 Task: Create a due date automation trigger when advanced on, on the tuesday before a card is due add fields without custom field "Resume" set to a number lower than 1 and greater than 10 at 11:00 AM.
Action: Mouse moved to (1025, 322)
Screenshot: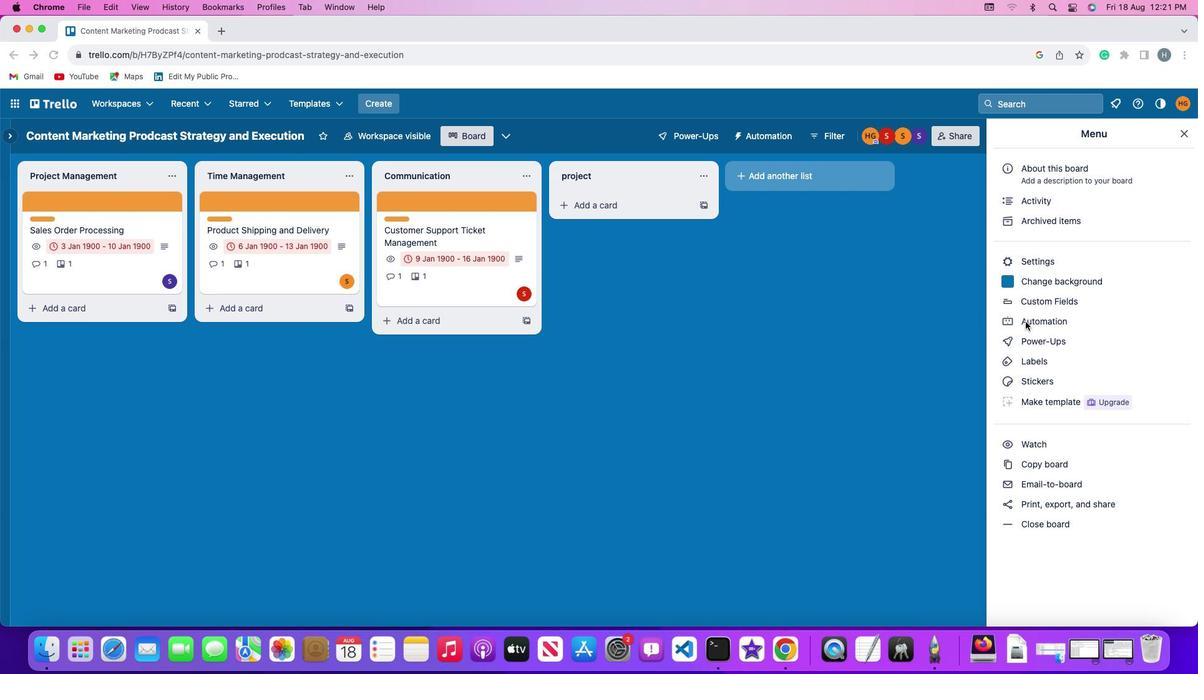 
Action: Mouse pressed left at (1025, 322)
Screenshot: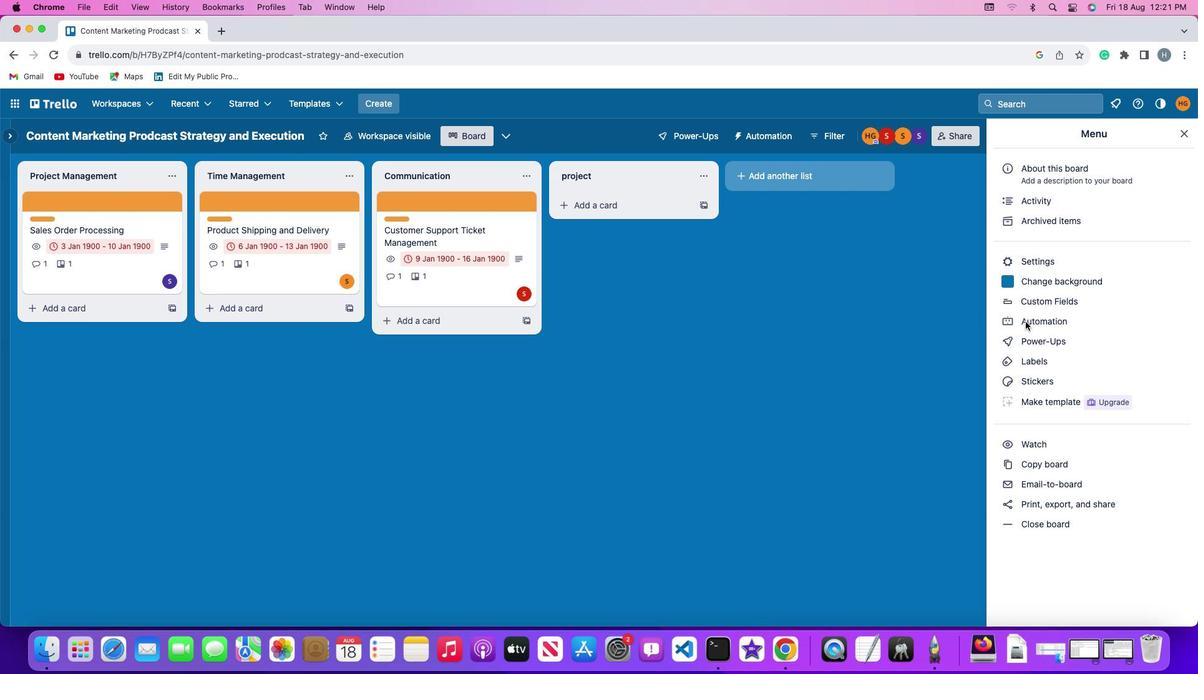 
Action: Mouse pressed left at (1025, 322)
Screenshot: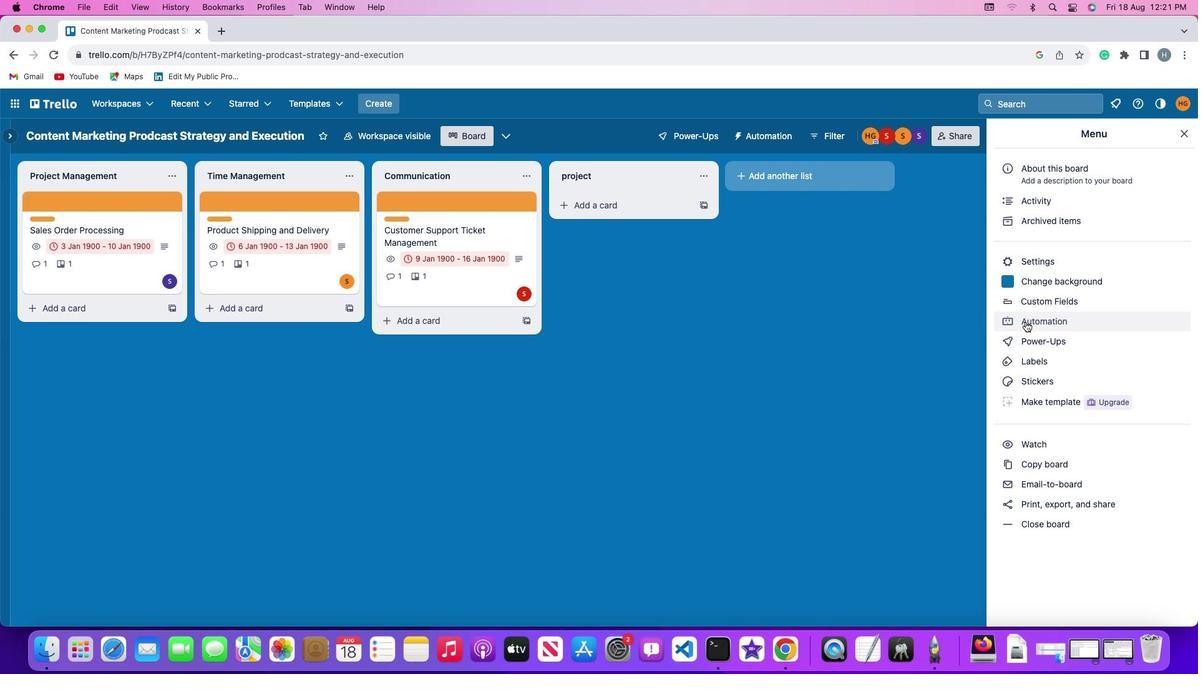 
Action: Mouse moved to (60, 292)
Screenshot: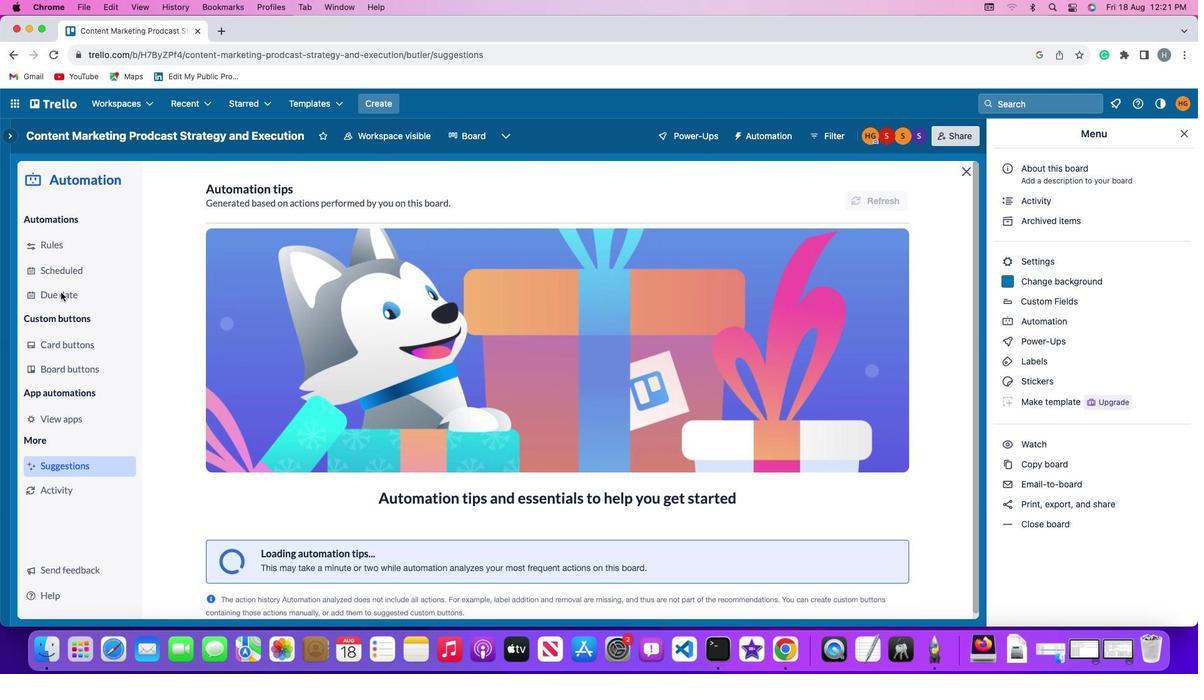 
Action: Mouse pressed left at (60, 292)
Screenshot: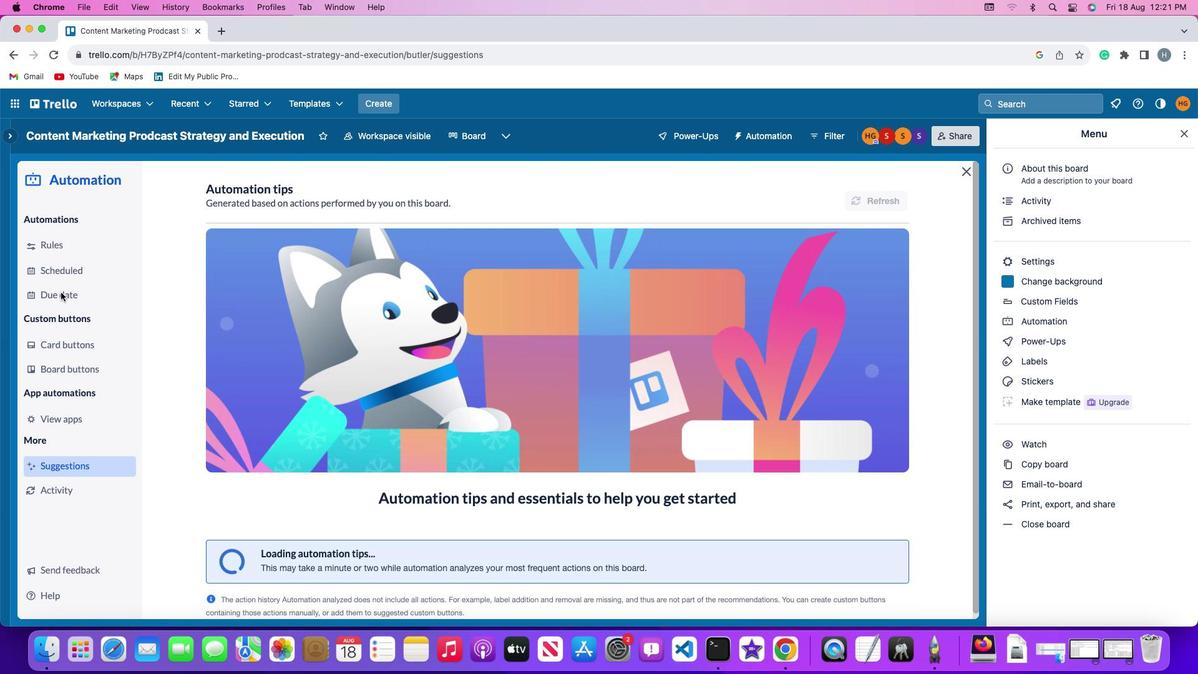 
Action: Mouse moved to (830, 189)
Screenshot: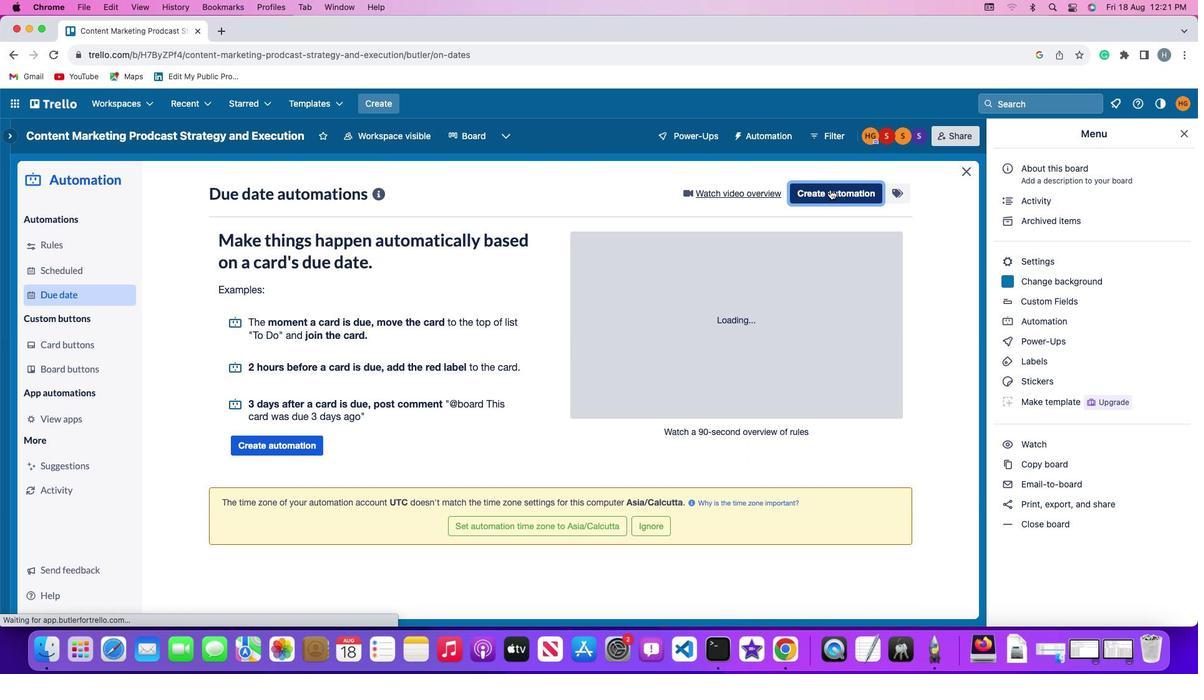 
Action: Mouse pressed left at (830, 189)
Screenshot: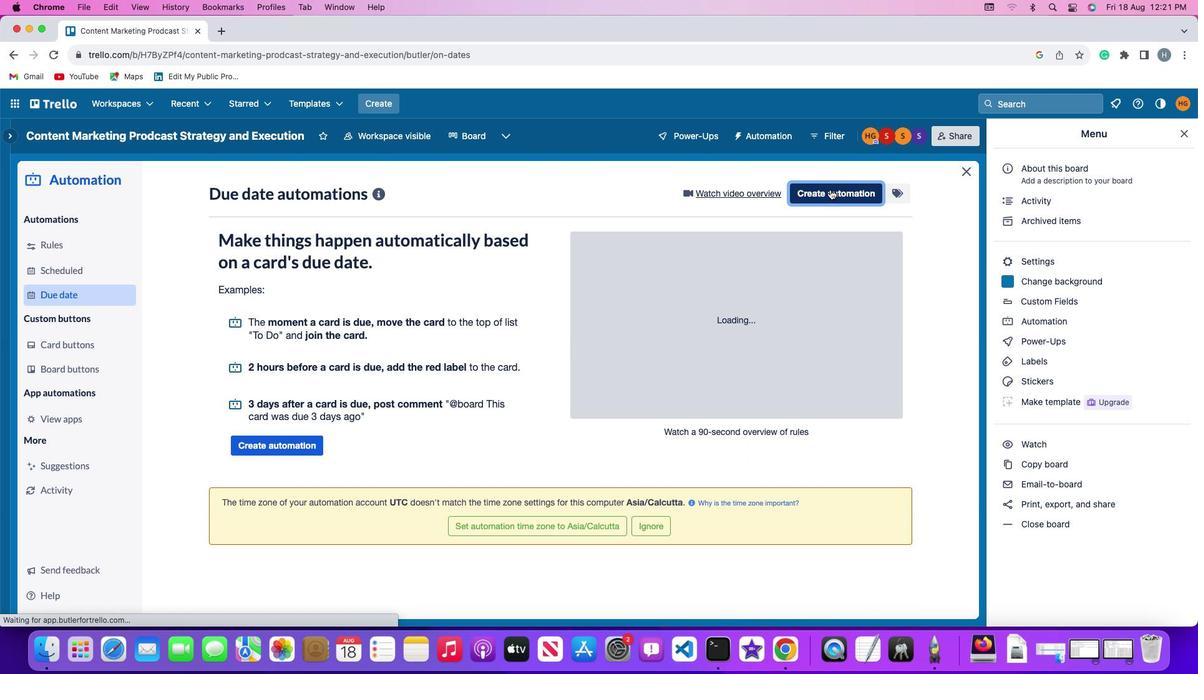 
Action: Mouse moved to (253, 311)
Screenshot: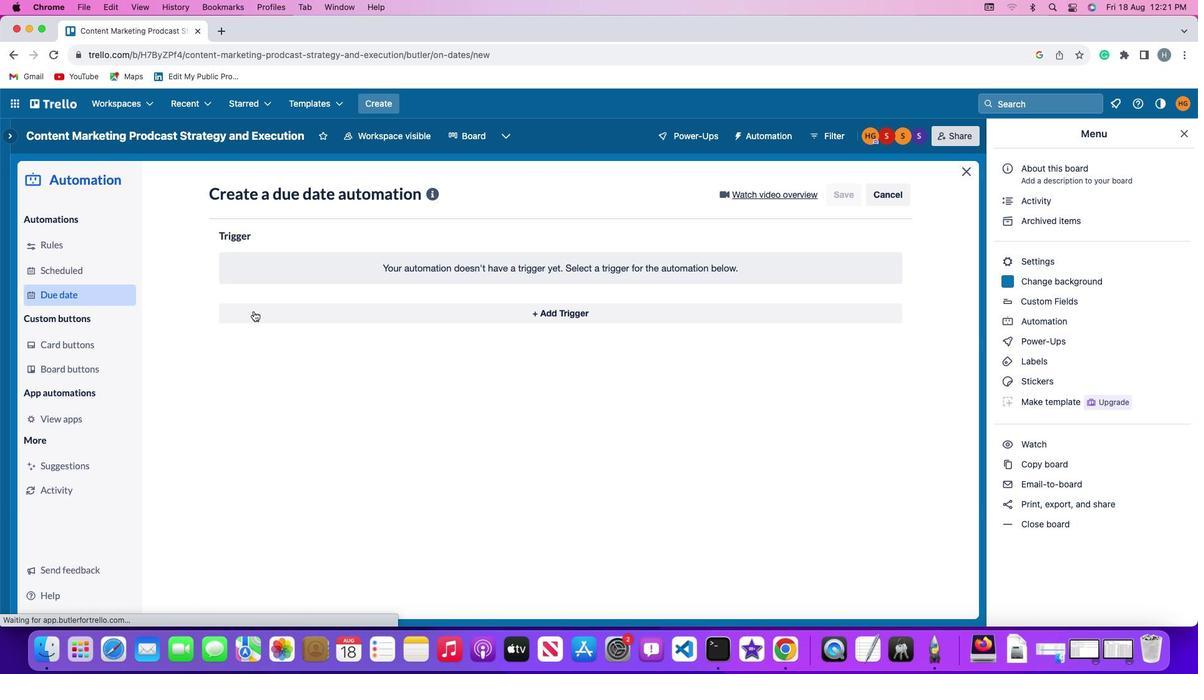 
Action: Mouse pressed left at (253, 311)
Screenshot: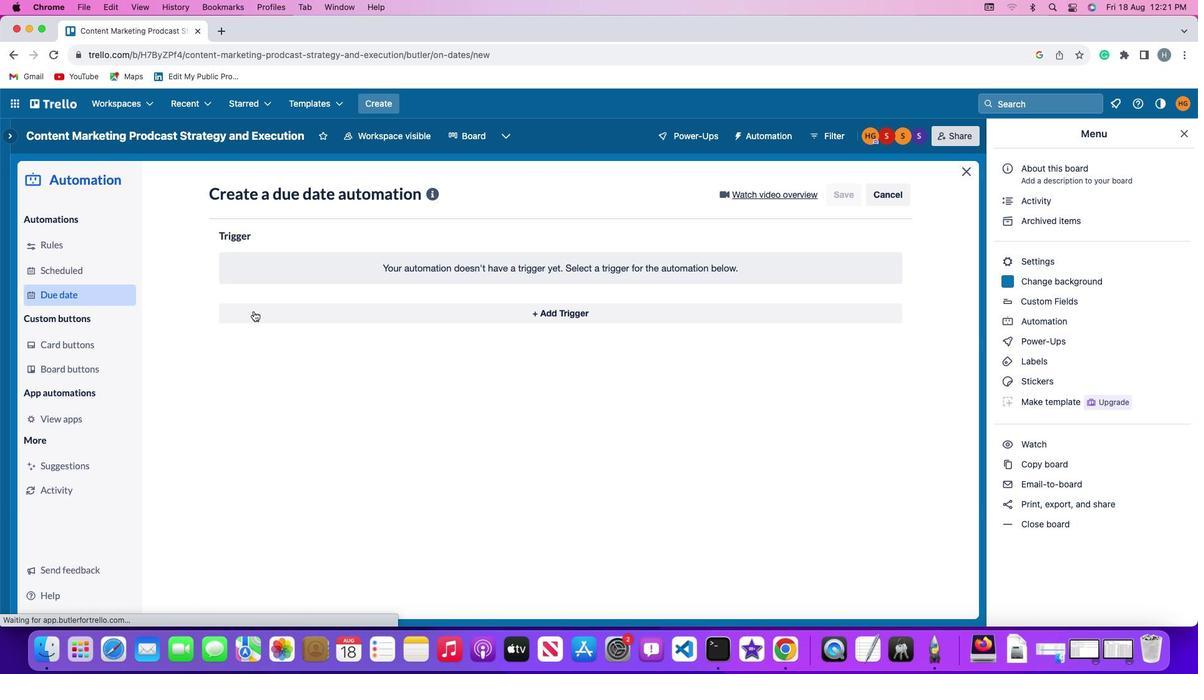 
Action: Mouse moved to (267, 539)
Screenshot: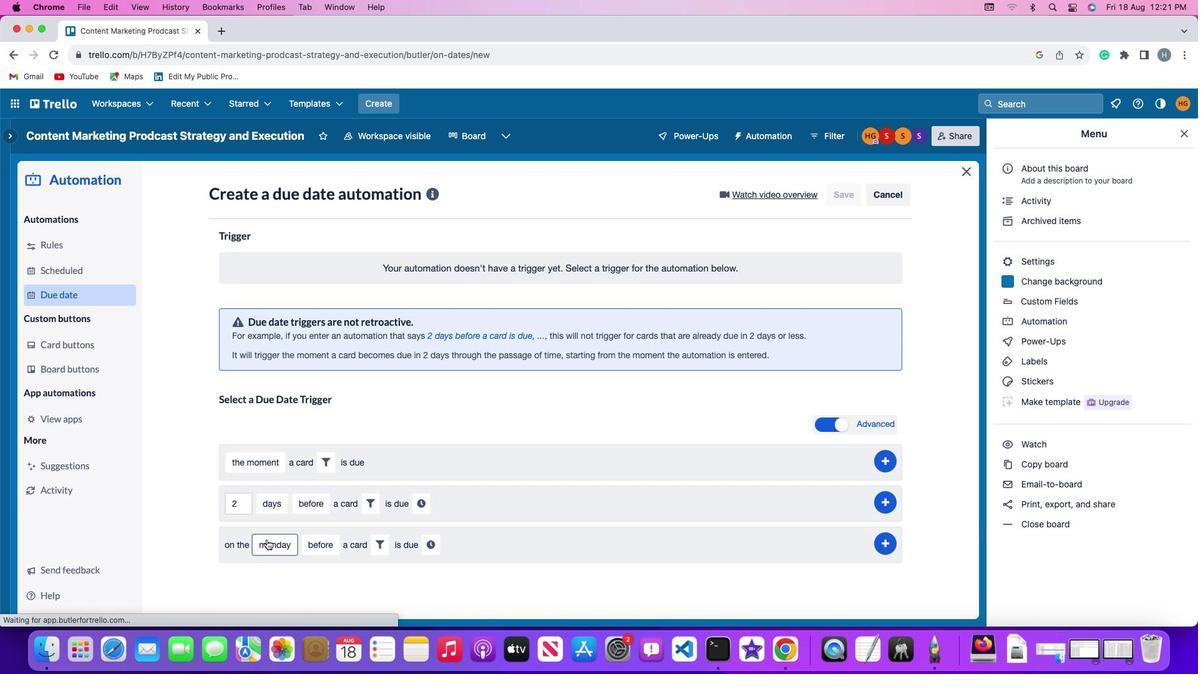 
Action: Mouse pressed left at (267, 539)
Screenshot: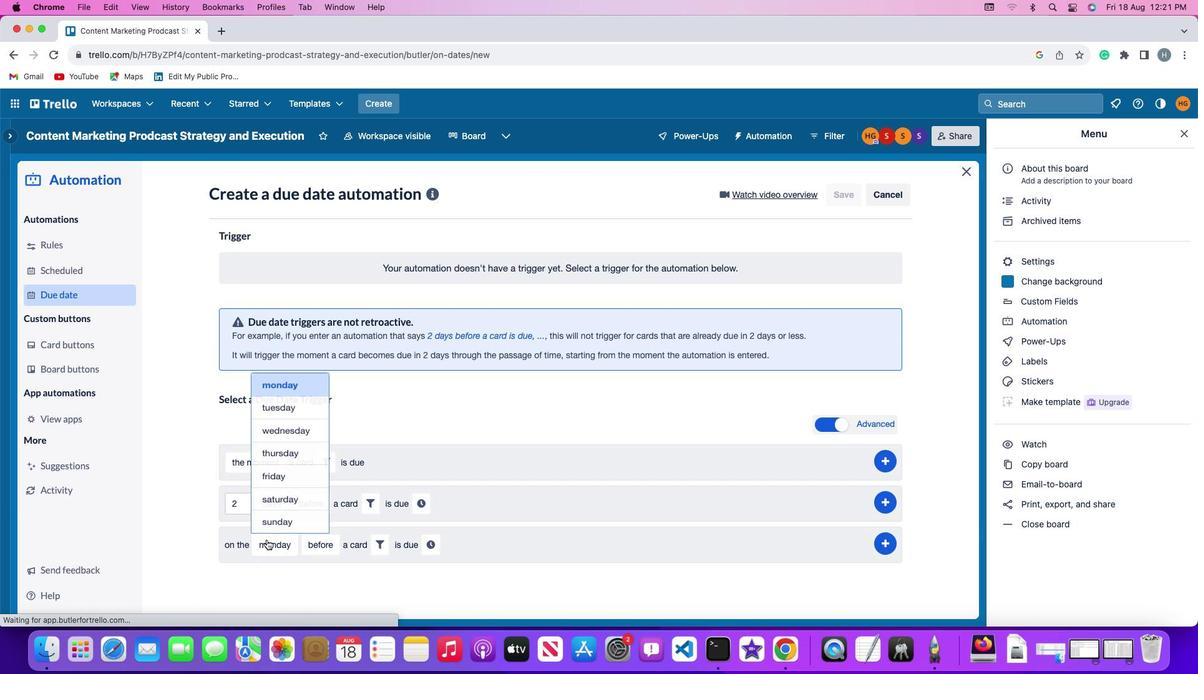 
Action: Mouse moved to (287, 388)
Screenshot: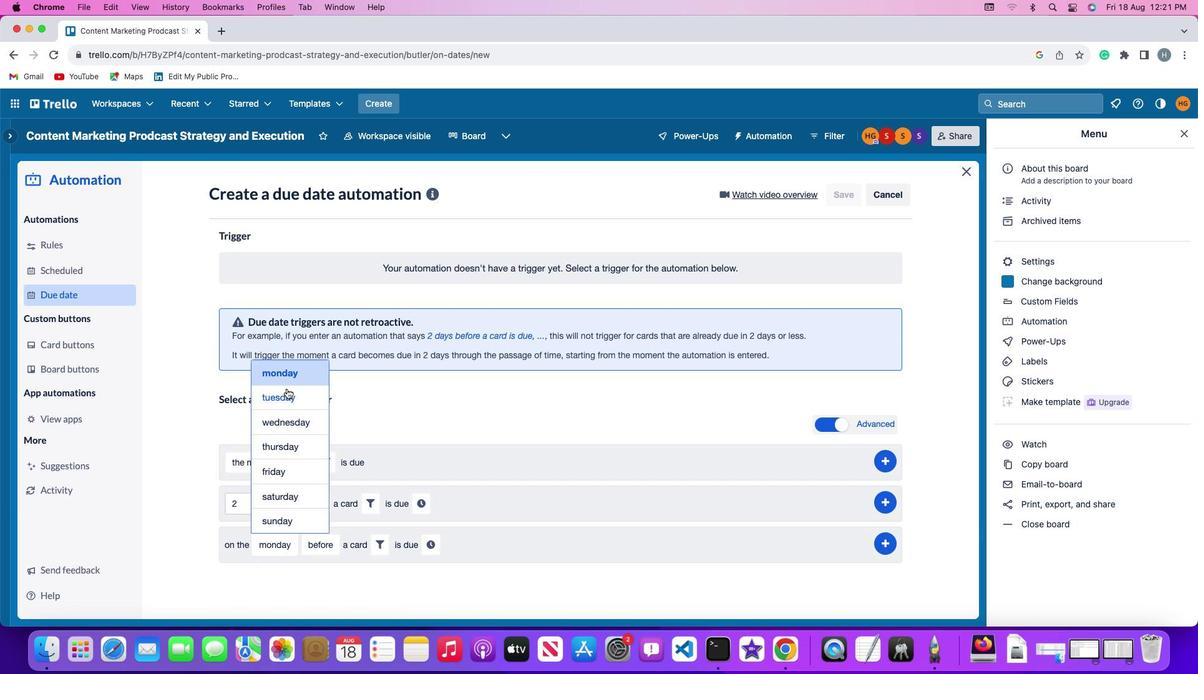 
Action: Mouse pressed left at (287, 388)
Screenshot: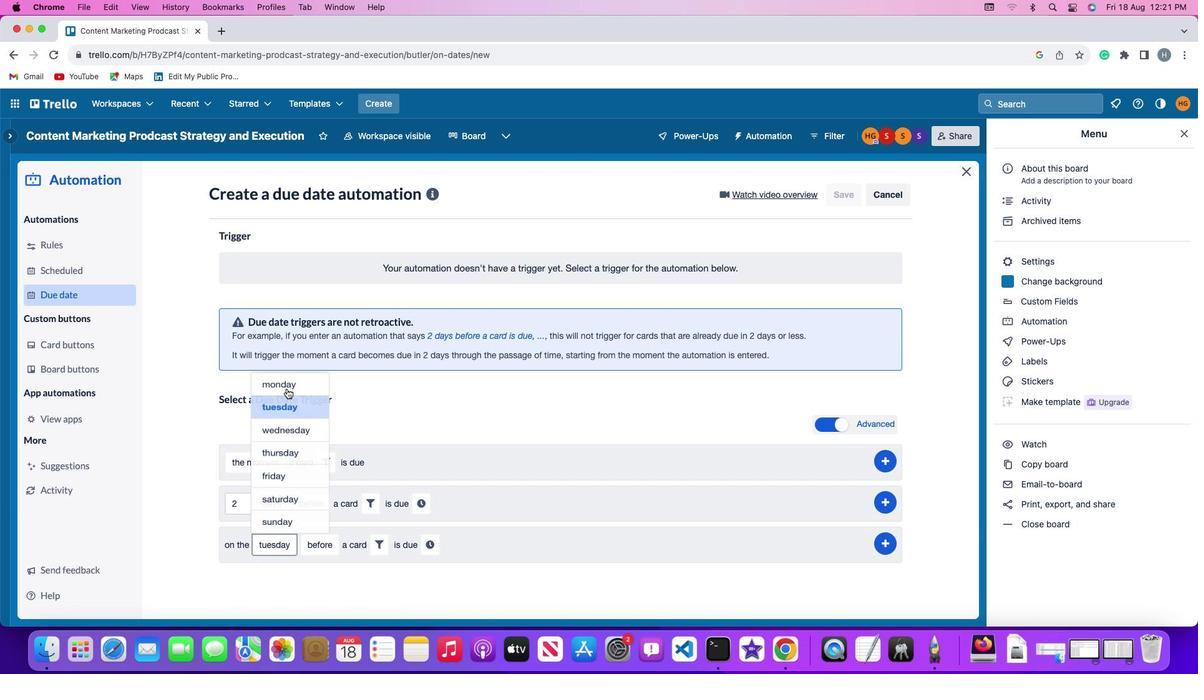 
Action: Mouse moved to (318, 543)
Screenshot: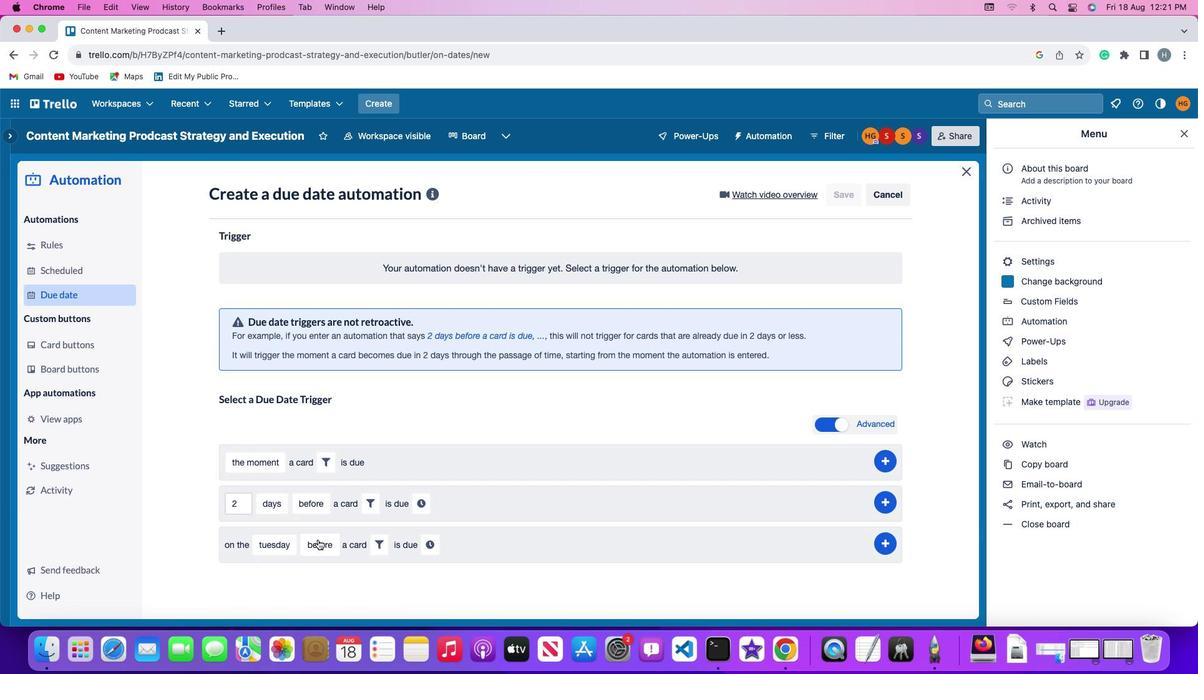 
Action: Mouse pressed left at (318, 543)
Screenshot: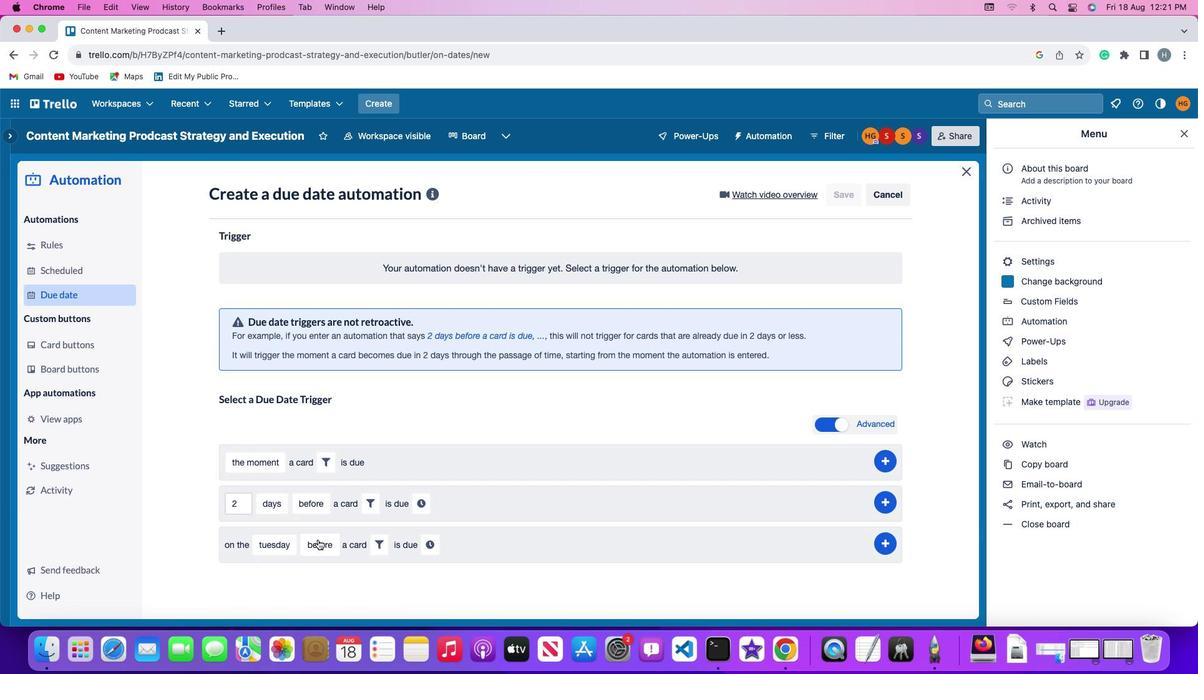 
Action: Mouse moved to (345, 453)
Screenshot: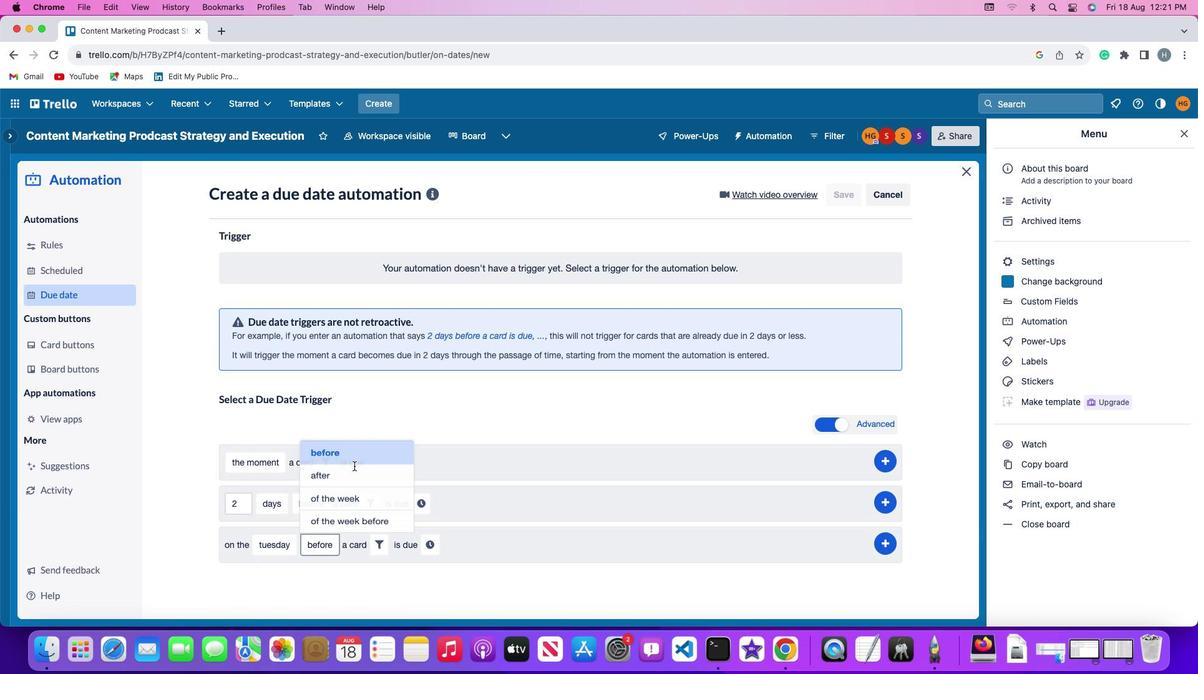 
Action: Mouse pressed left at (345, 453)
Screenshot: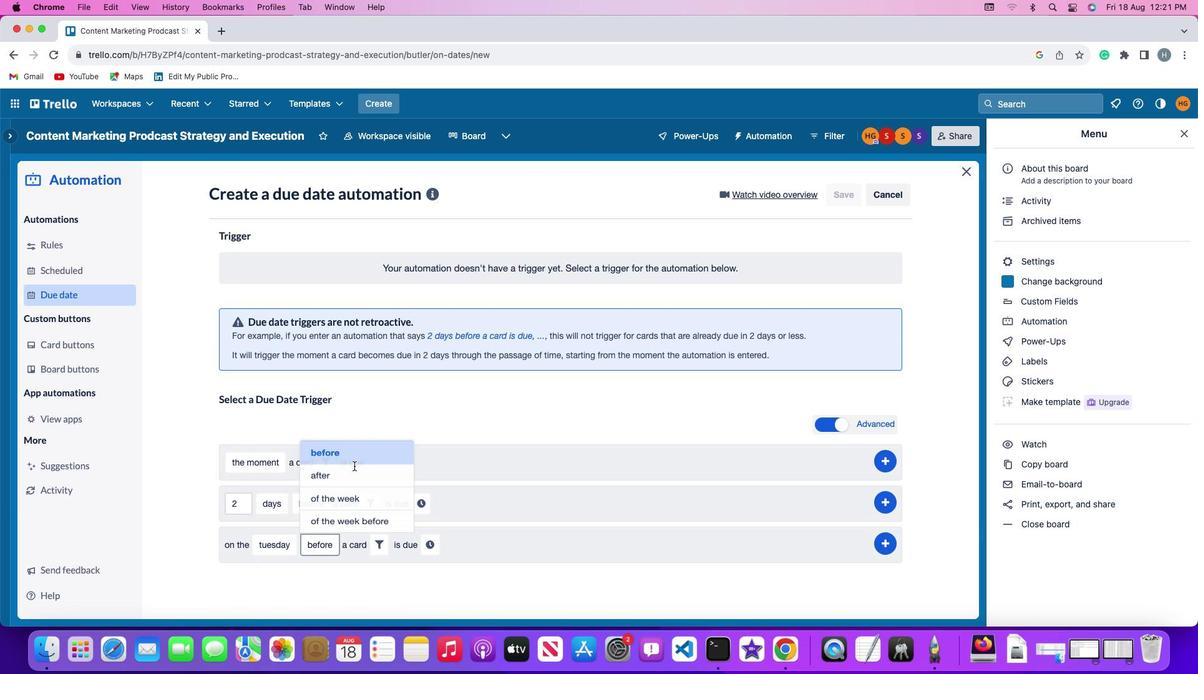 
Action: Mouse moved to (375, 536)
Screenshot: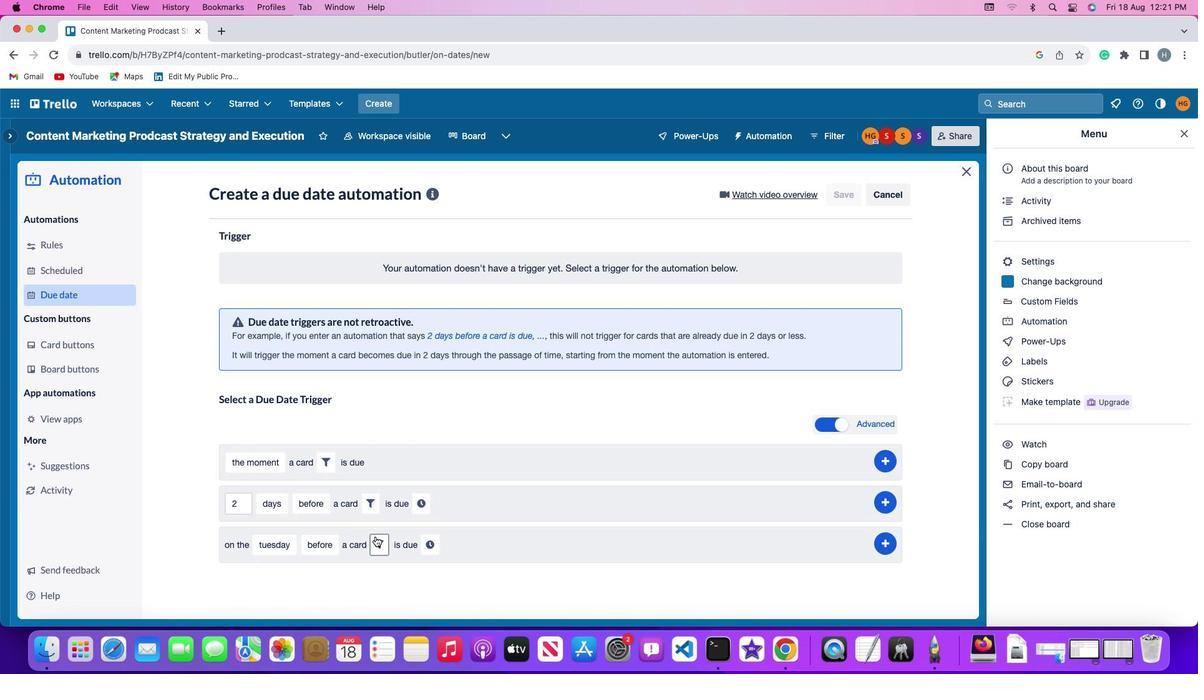 
Action: Mouse pressed left at (375, 536)
Screenshot: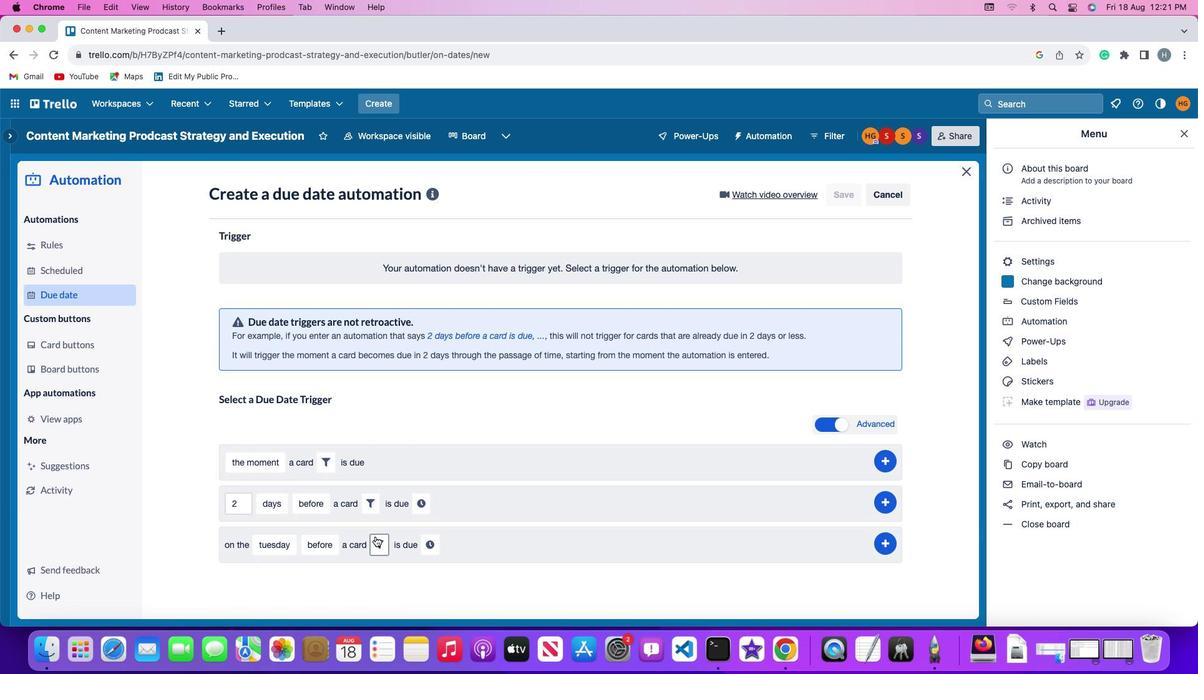 
Action: Mouse moved to (593, 589)
Screenshot: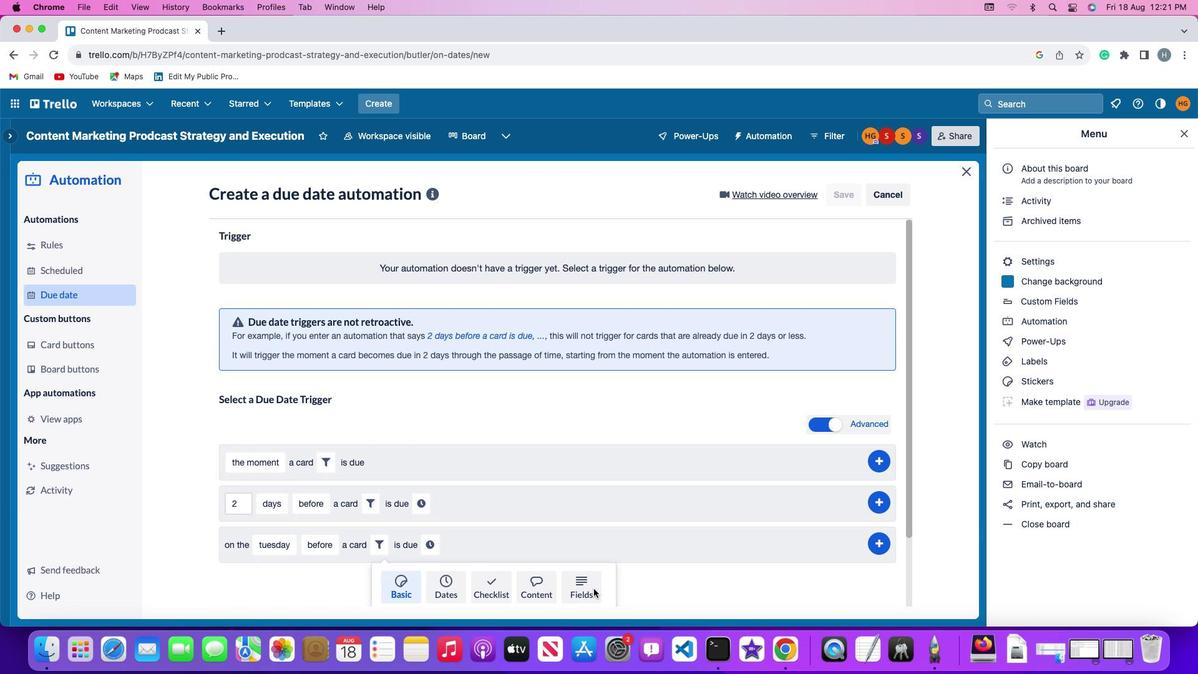 
Action: Mouse pressed left at (593, 589)
Screenshot: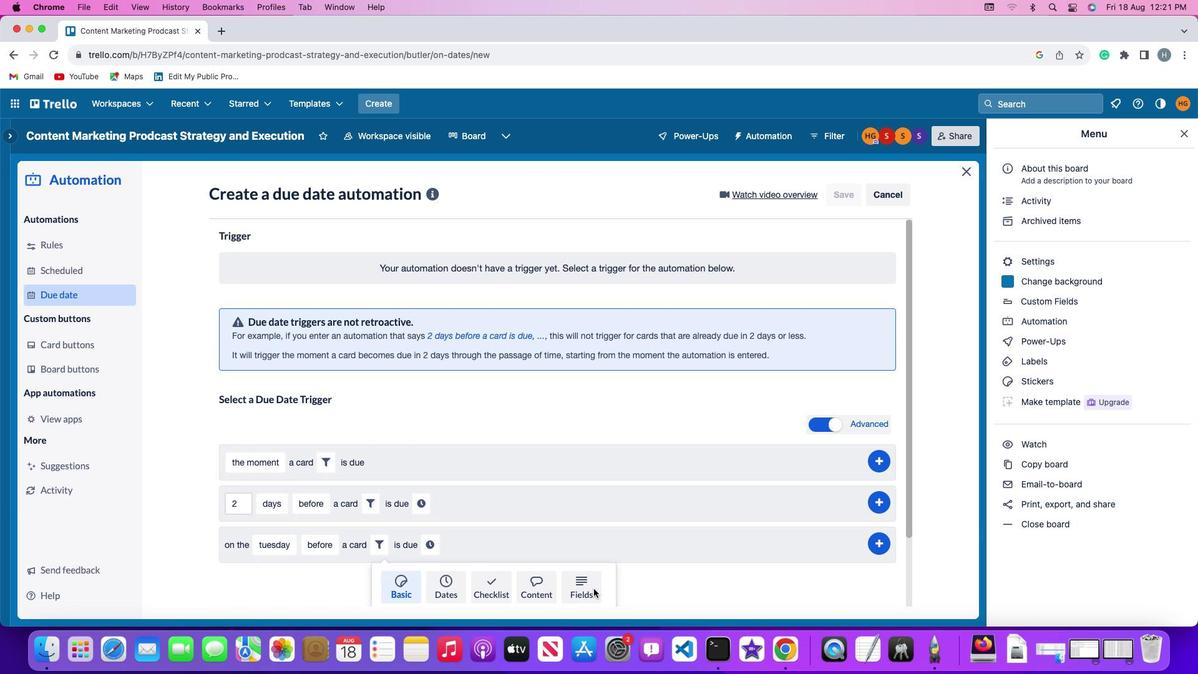 
Action: Mouse moved to (332, 582)
Screenshot: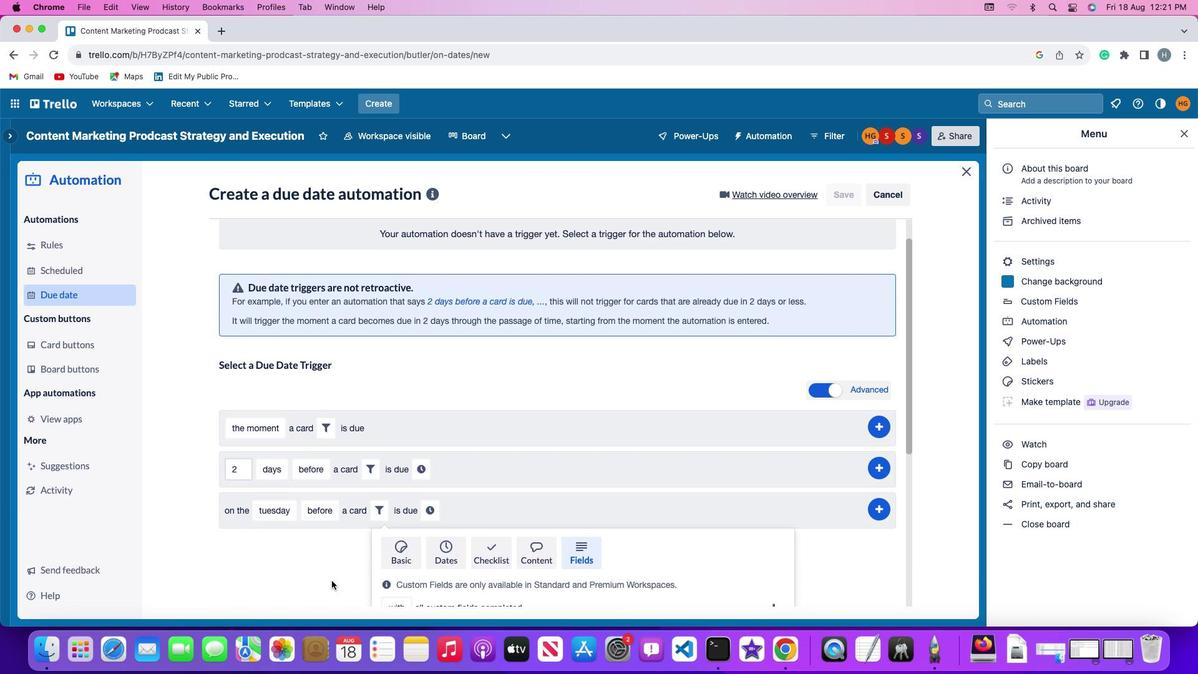 
Action: Mouse scrolled (332, 582) with delta (0, 0)
Screenshot: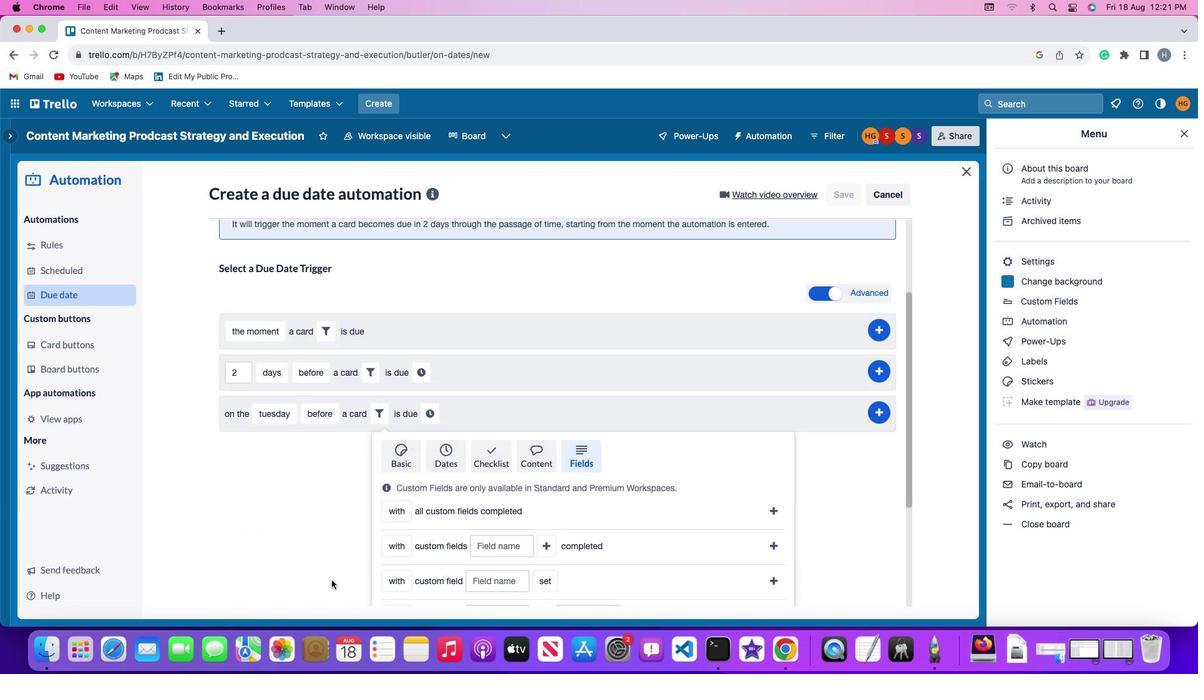 
Action: Mouse moved to (332, 582)
Screenshot: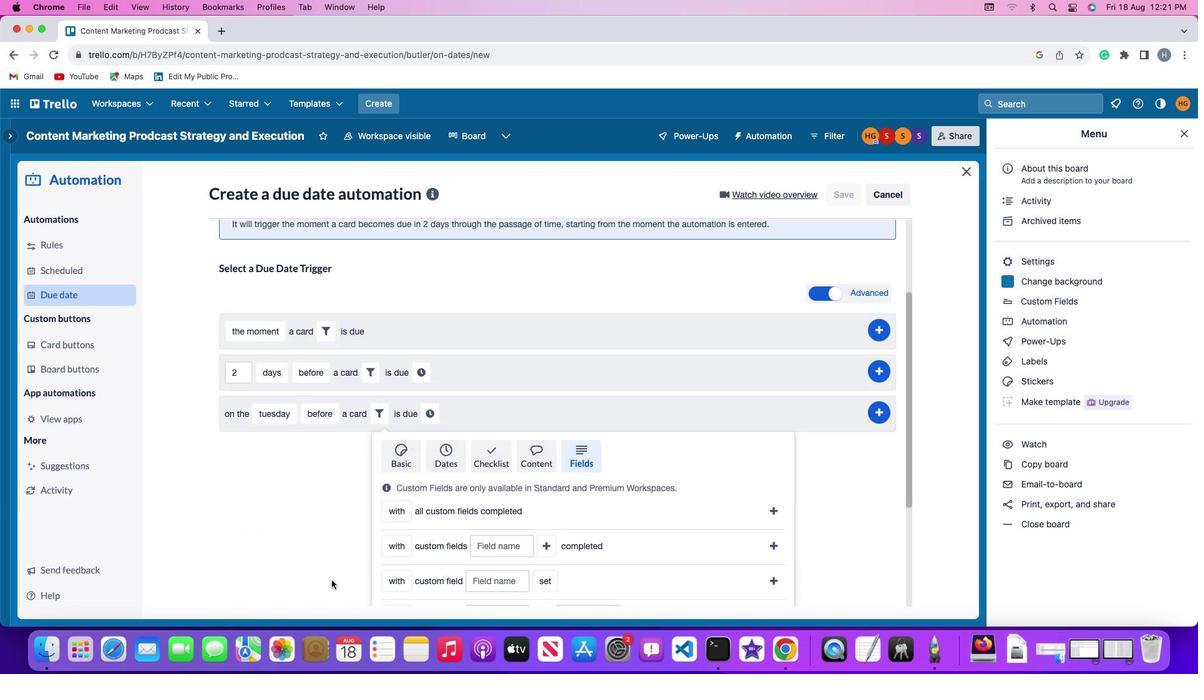 
Action: Mouse scrolled (332, 582) with delta (0, 0)
Screenshot: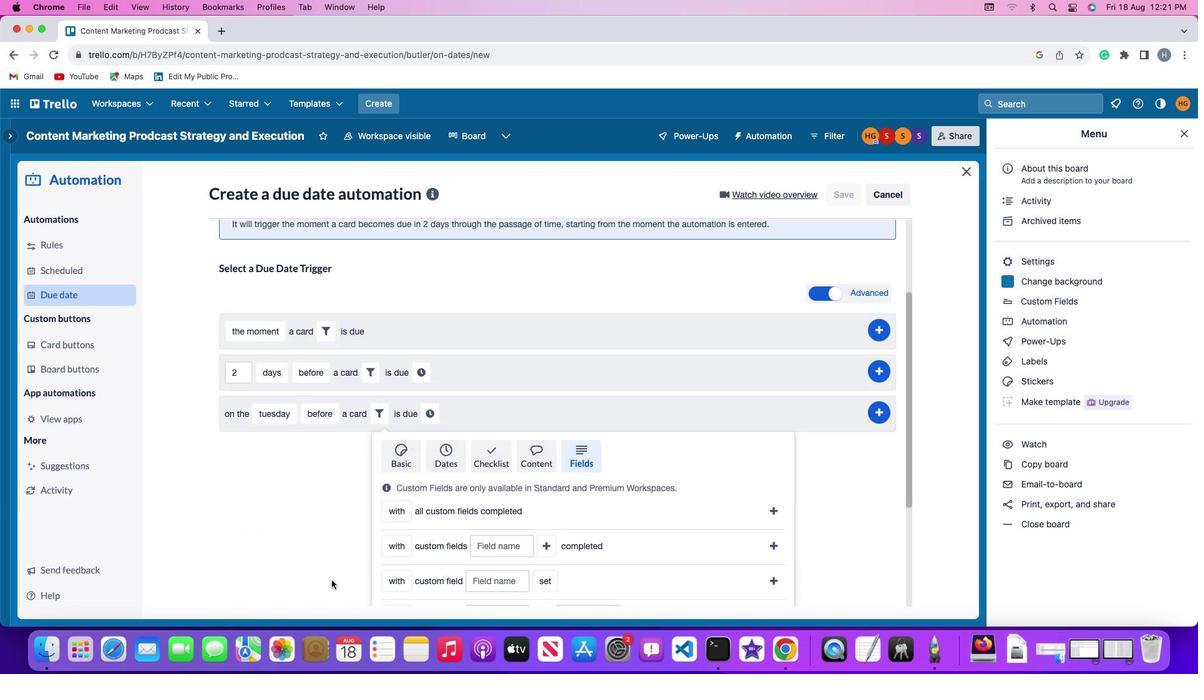 
Action: Mouse scrolled (332, 582) with delta (0, -2)
Screenshot: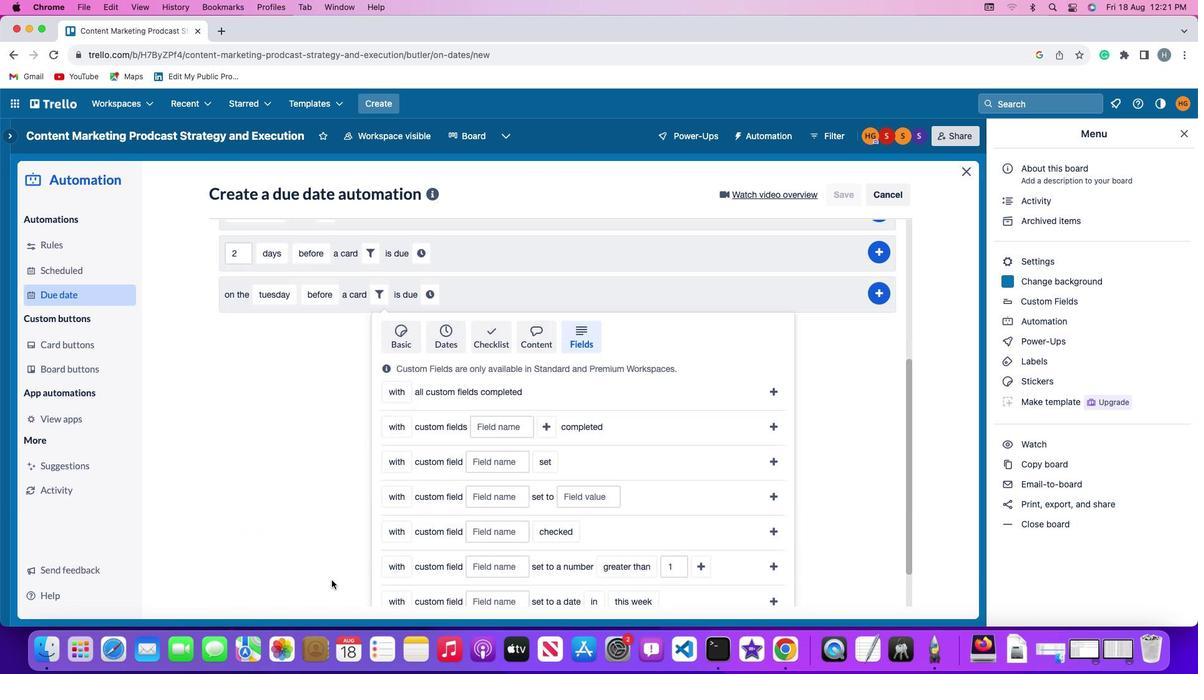 
Action: Mouse scrolled (332, 582) with delta (0, -3)
Screenshot: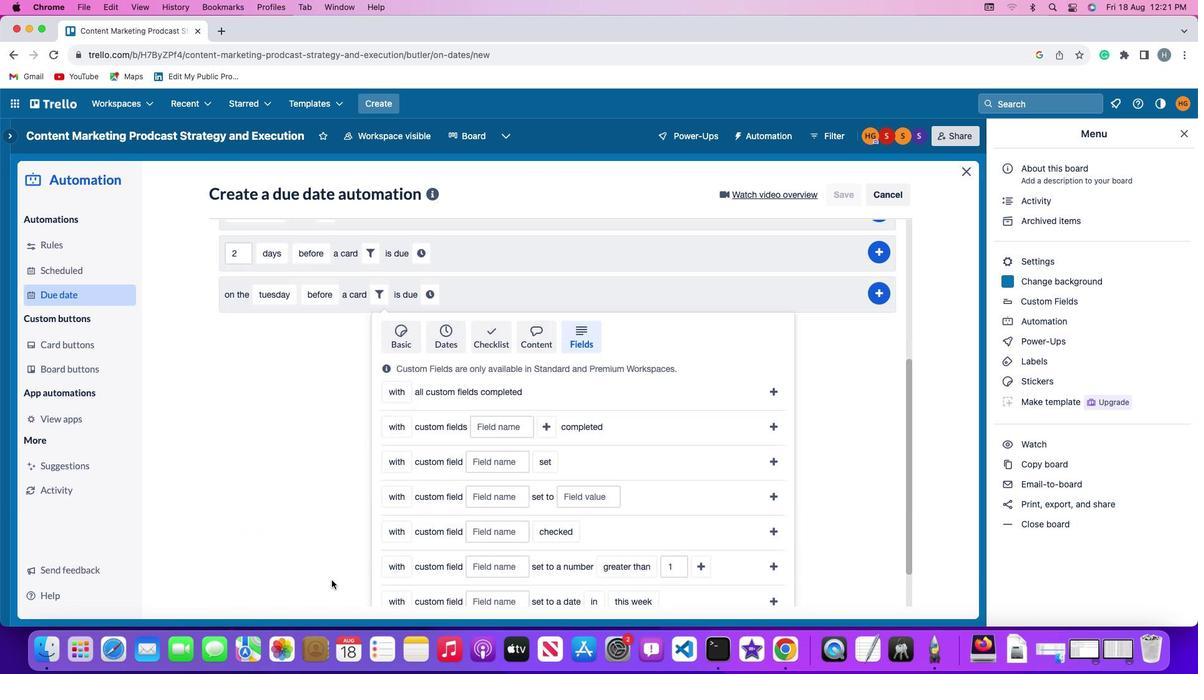 
Action: Mouse moved to (332, 580)
Screenshot: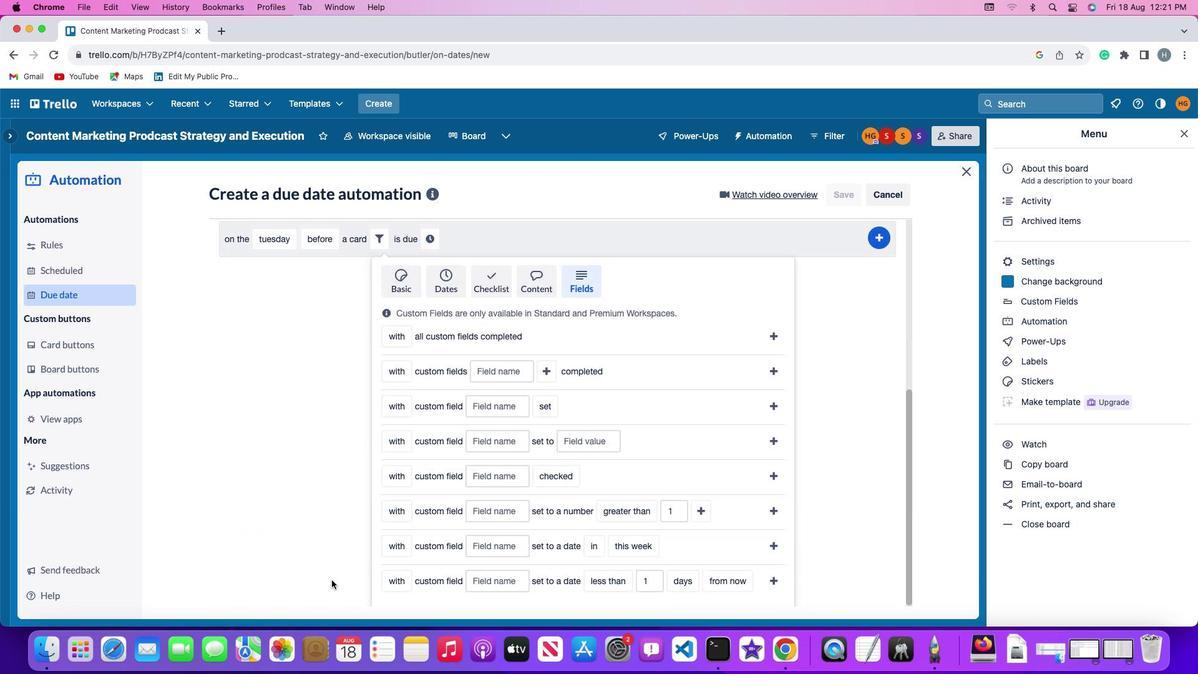 
Action: Mouse scrolled (332, 580) with delta (0, -3)
Screenshot: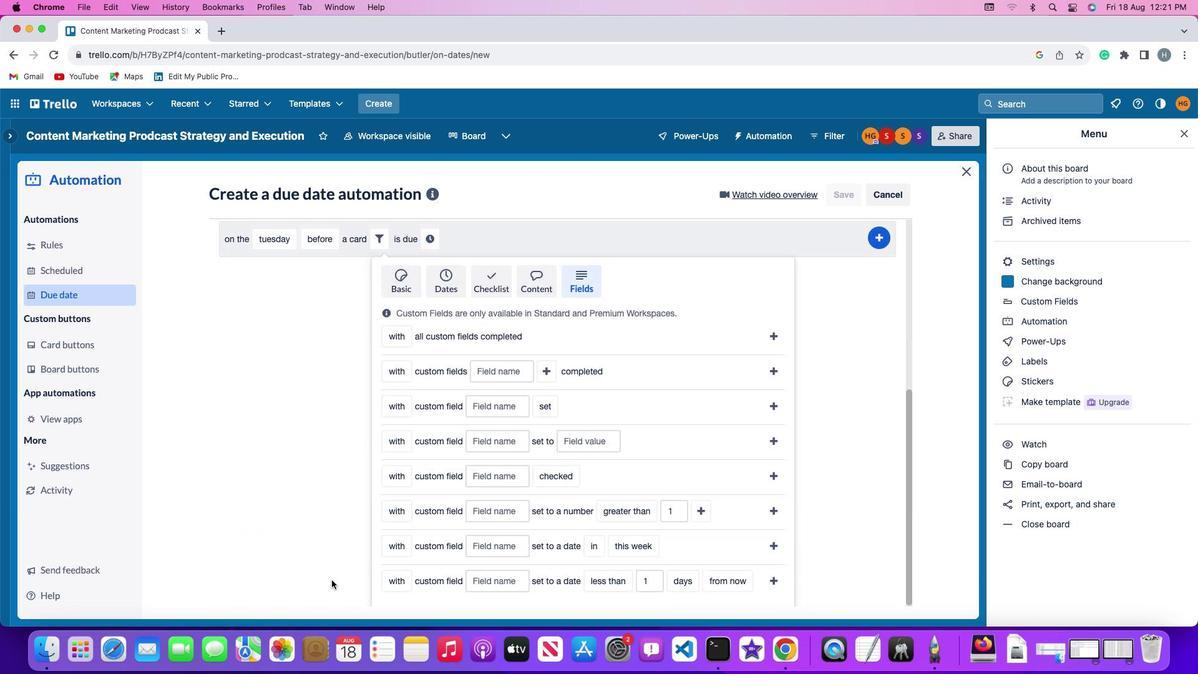 
Action: Mouse moved to (331, 579)
Screenshot: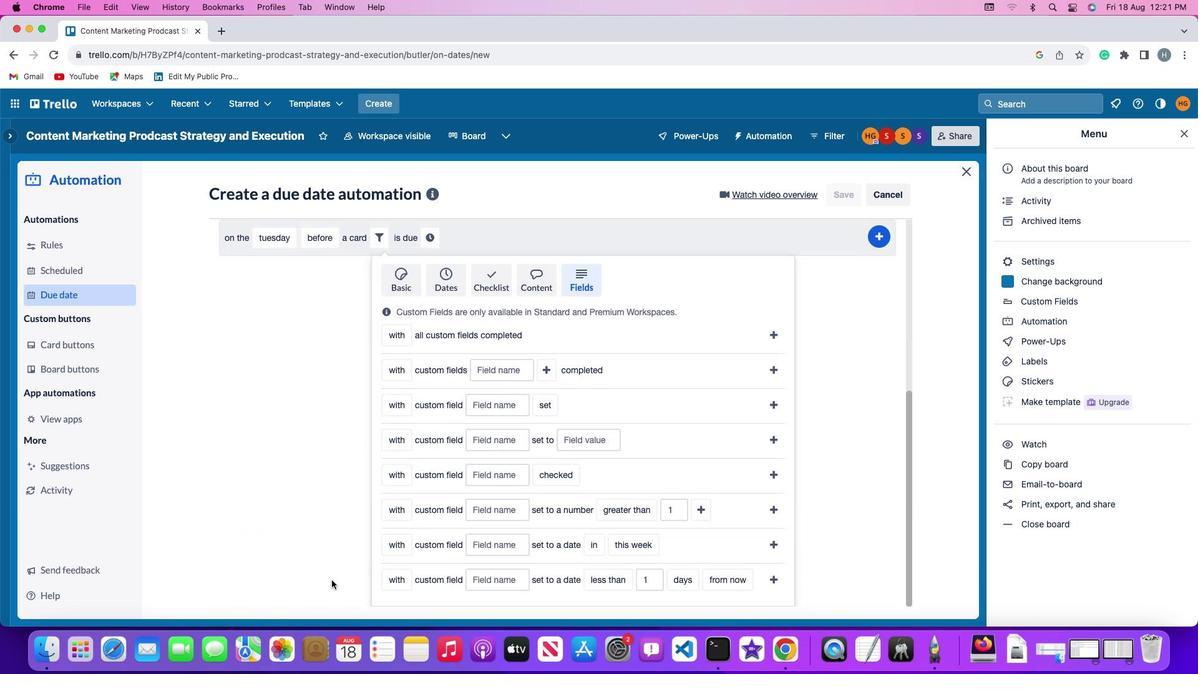 
Action: Mouse scrolled (331, 579) with delta (0, 0)
Screenshot: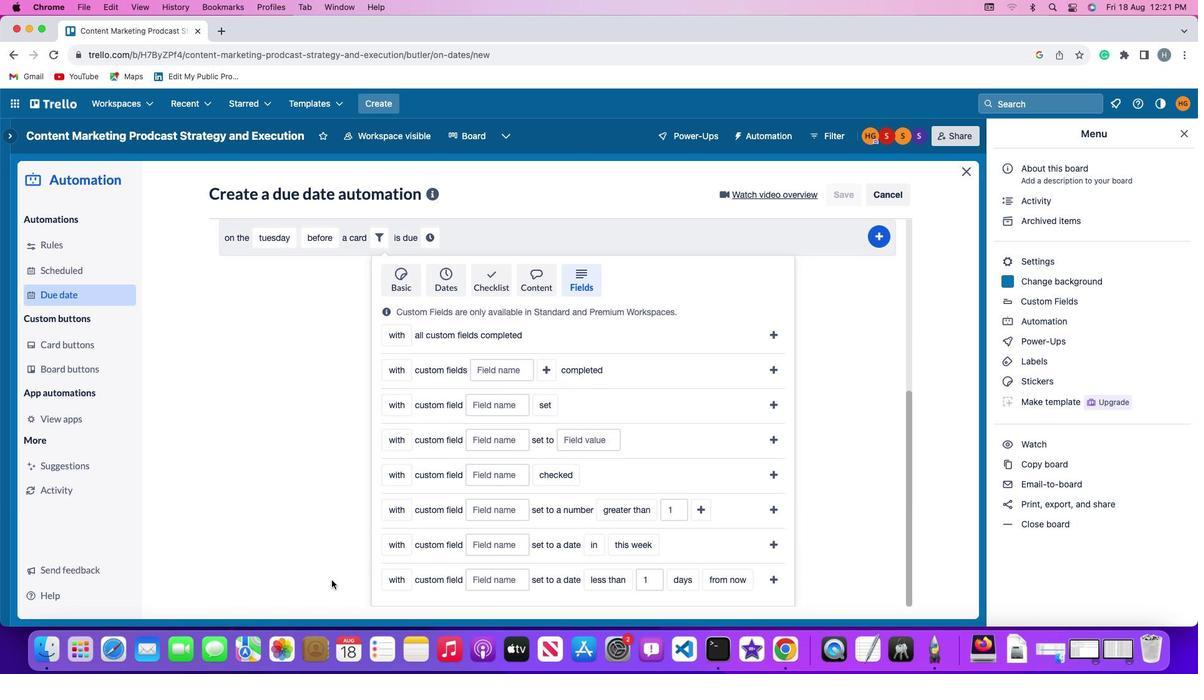 
Action: Mouse scrolled (331, 579) with delta (0, 0)
Screenshot: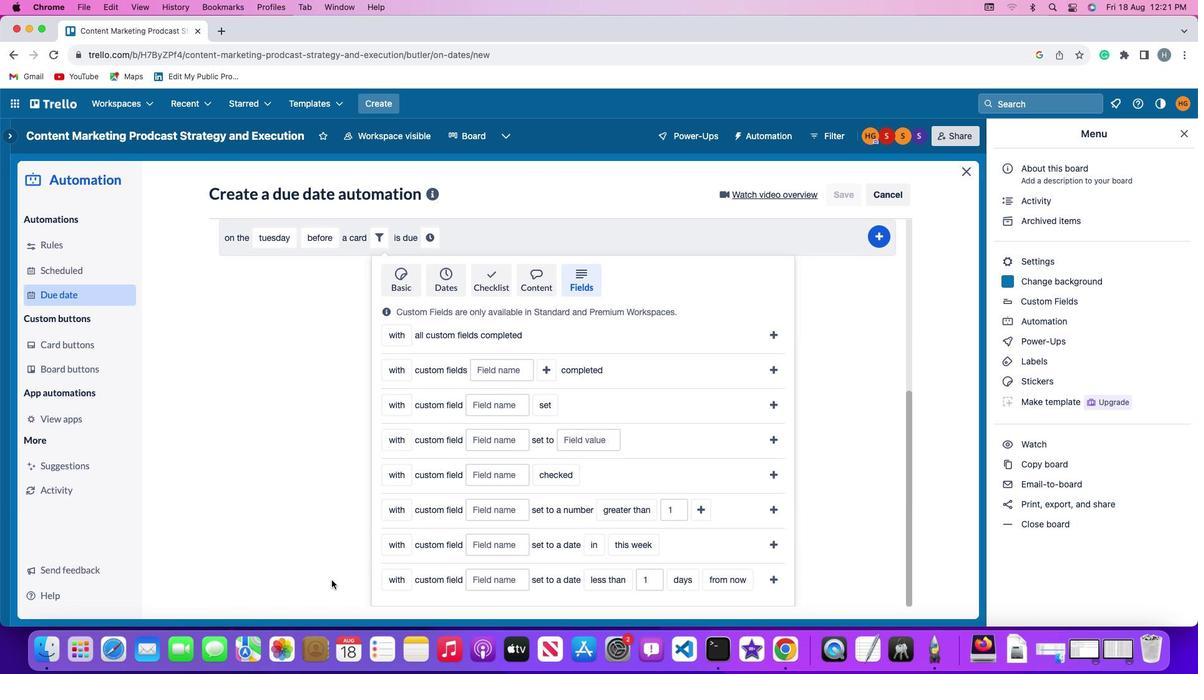 
Action: Mouse scrolled (331, 579) with delta (0, -1)
Screenshot: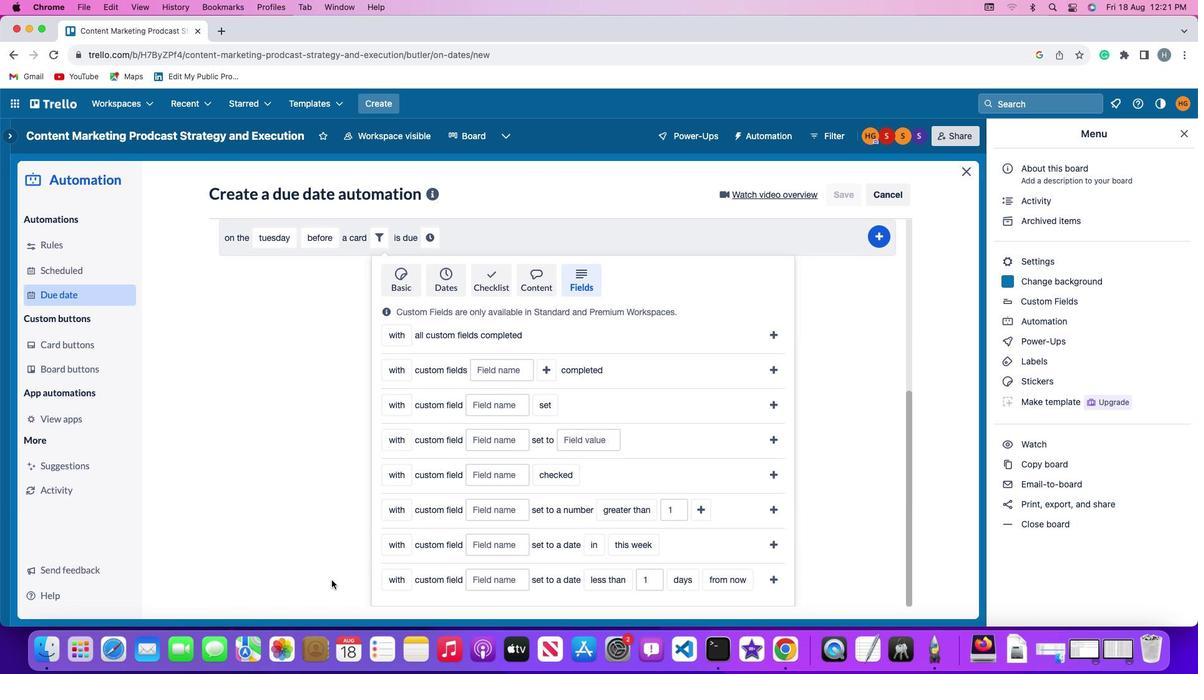 
Action: Mouse scrolled (331, 579) with delta (0, -3)
Screenshot: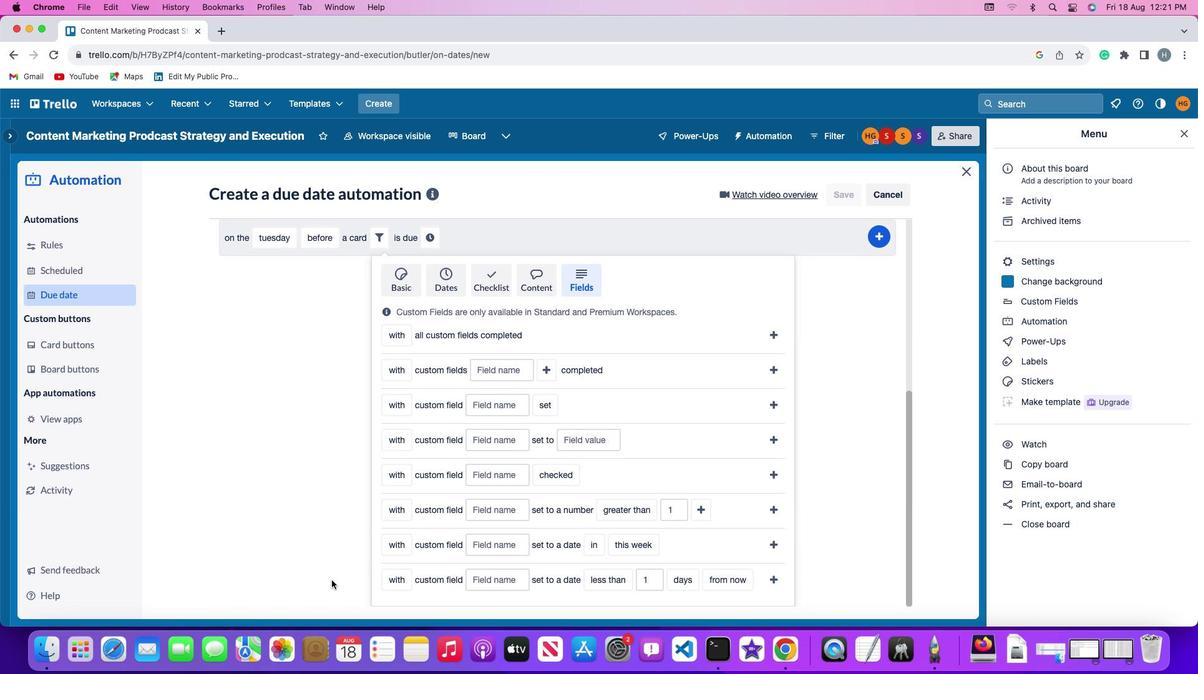 
Action: Mouse scrolled (331, 579) with delta (0, -3)
Screenshot: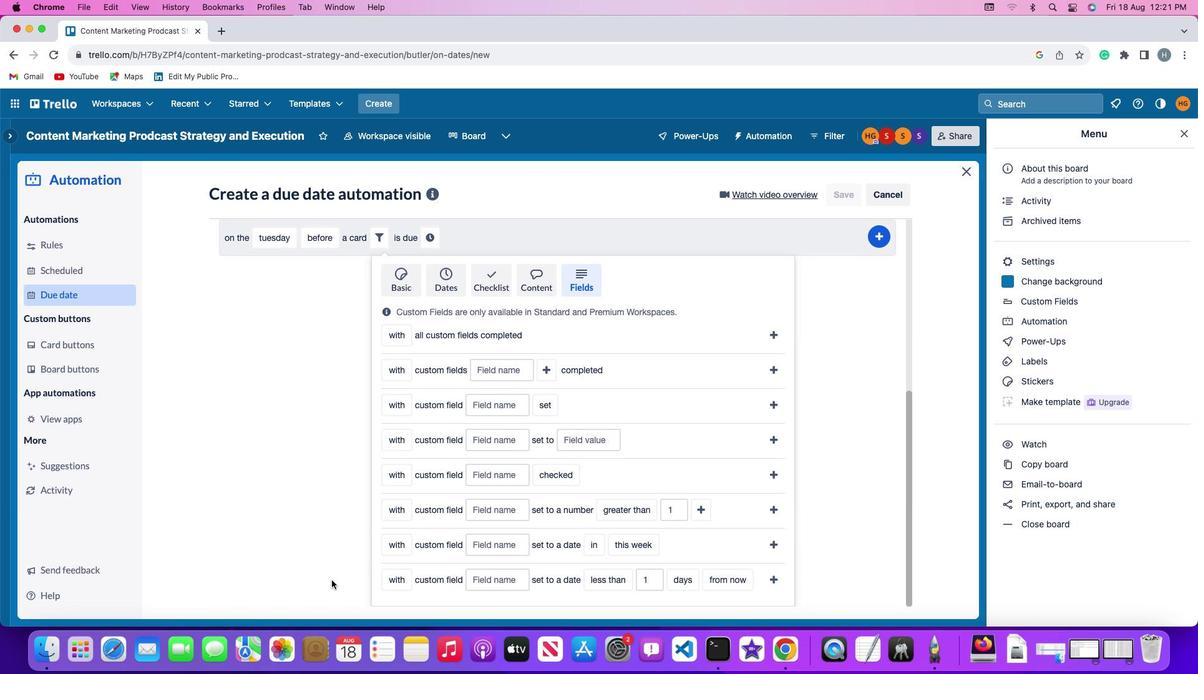 
Action: Mouse moved to (399, 516)
Screenshot: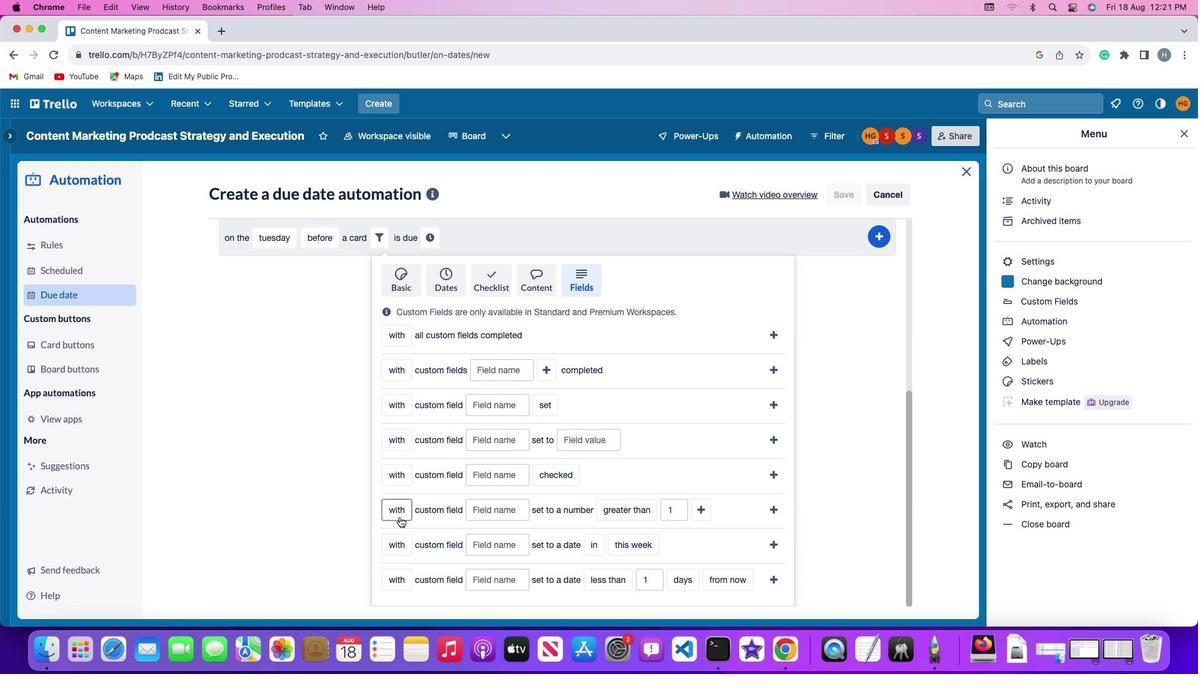 
Action: Mouse pressed left at (399, 516)
Screenshot: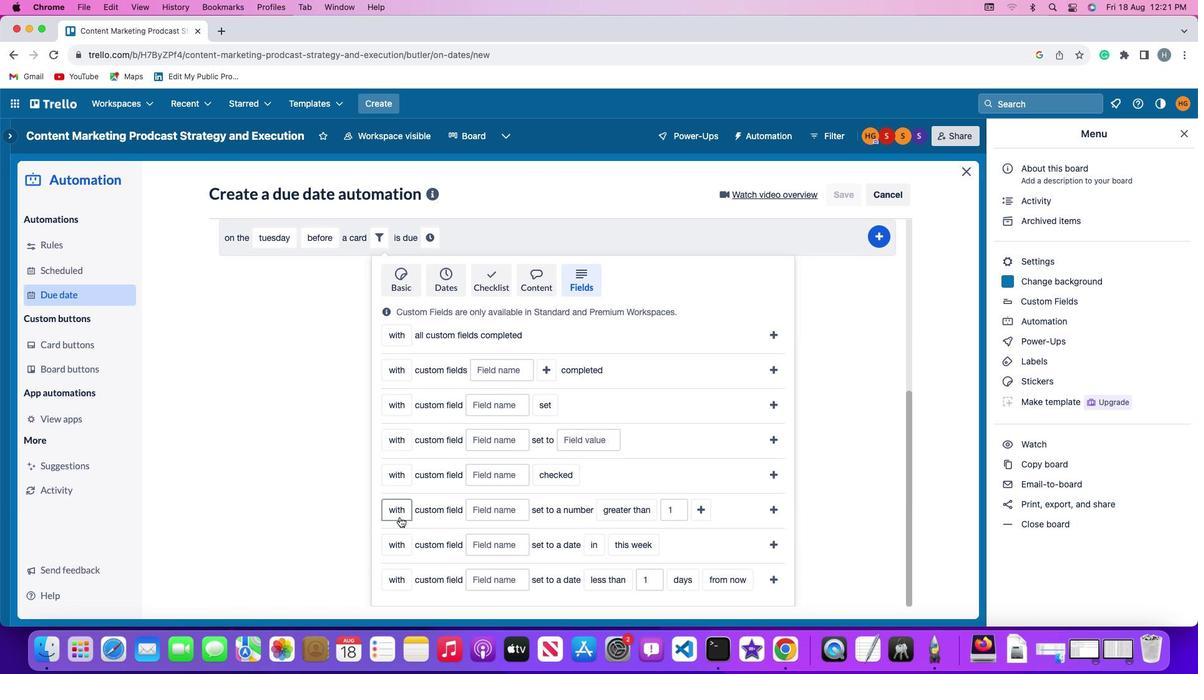 
Action: Mouse moved to (415, 553)
Screenshot: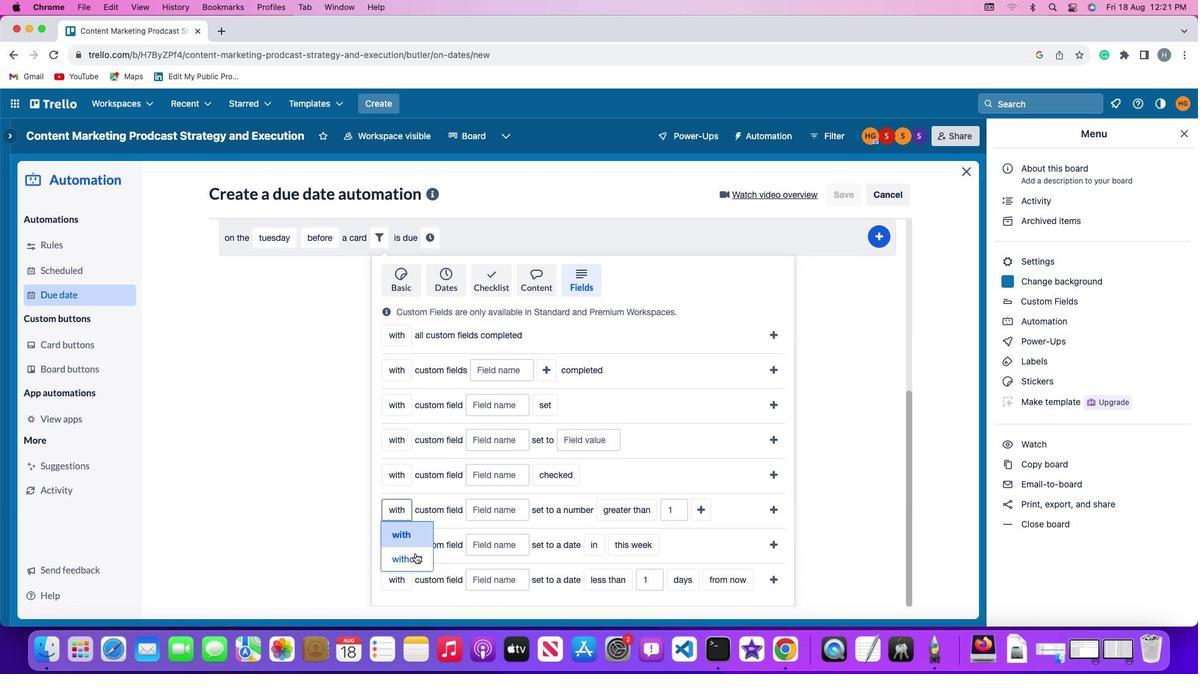 
Action: Mouse pressed left at (415, 553)
Screenshot: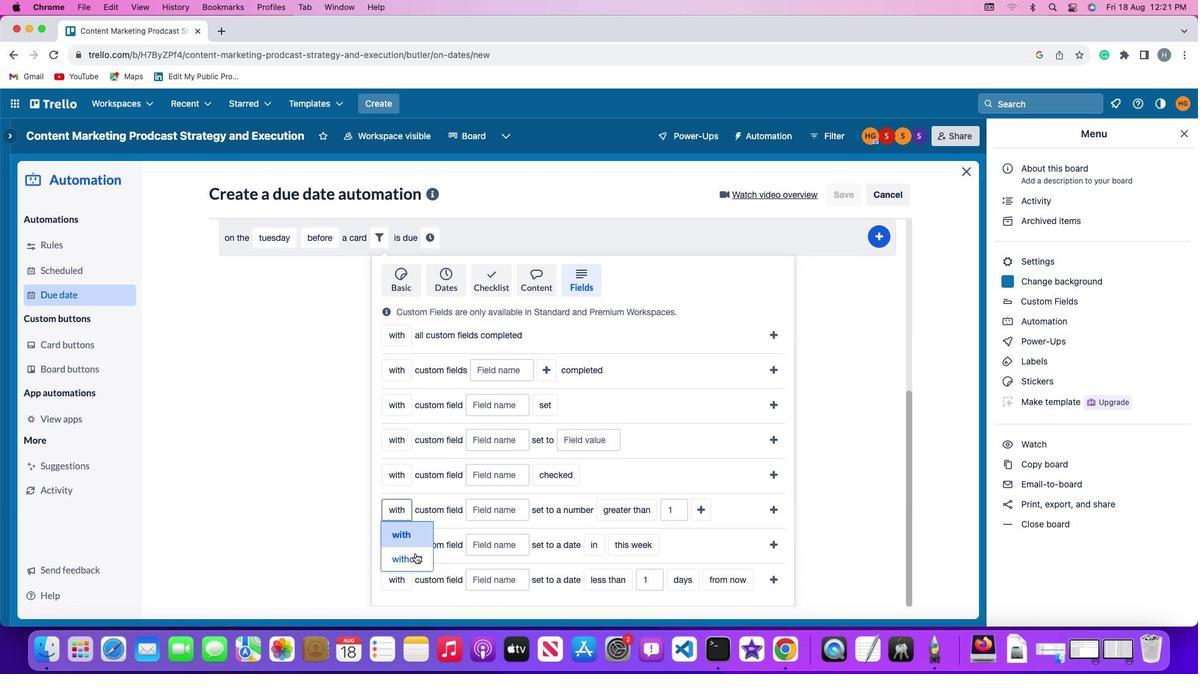 
Action: Mouse moved to (511, 510)
Screenshot: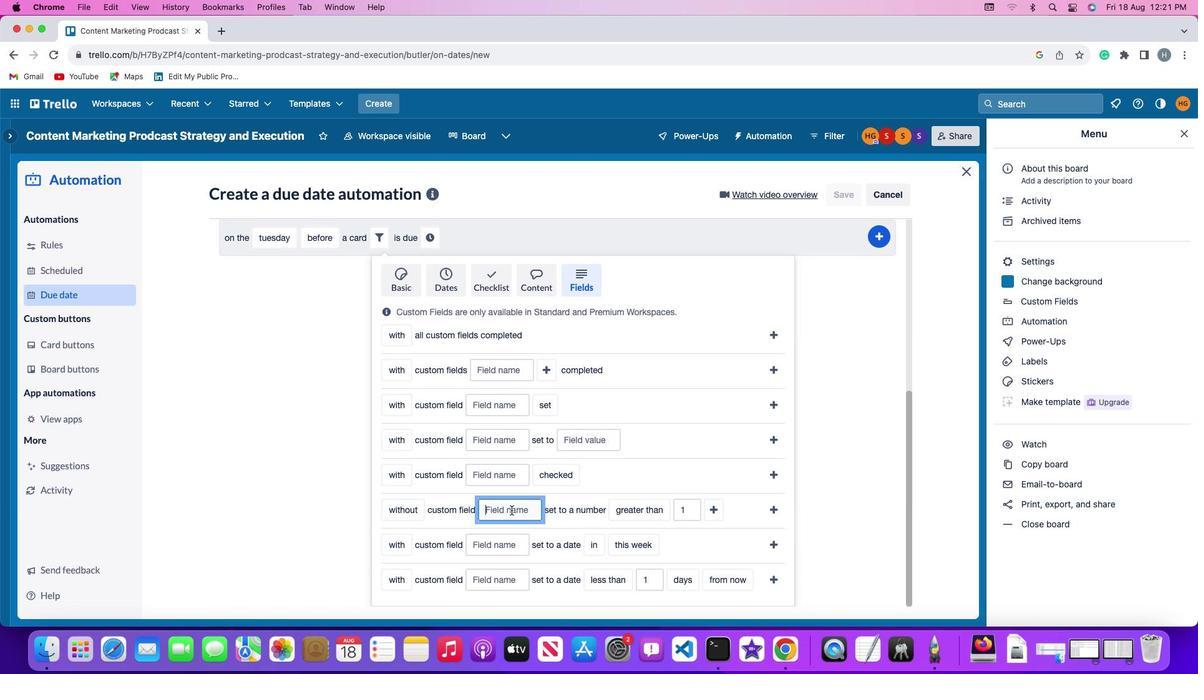 
Action: Mouse pressed left at (511, 510)
Screenshot: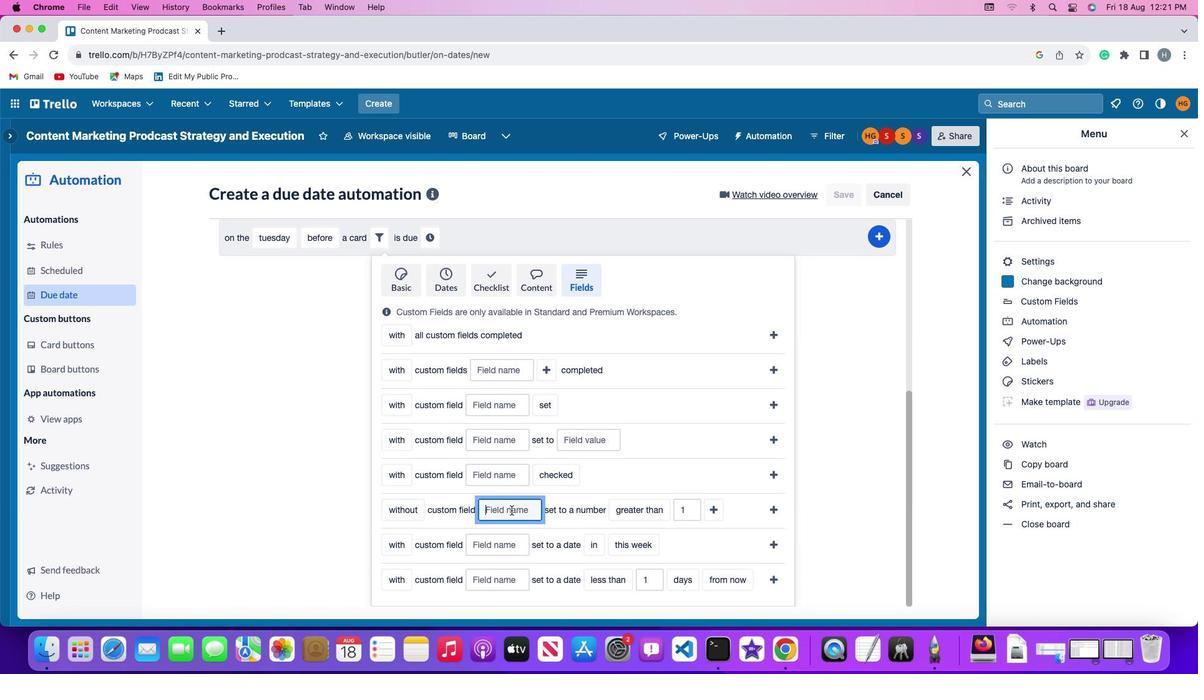 
Action: Key pressed Key.shift'R''e''s''u''m''e'
Screenshot: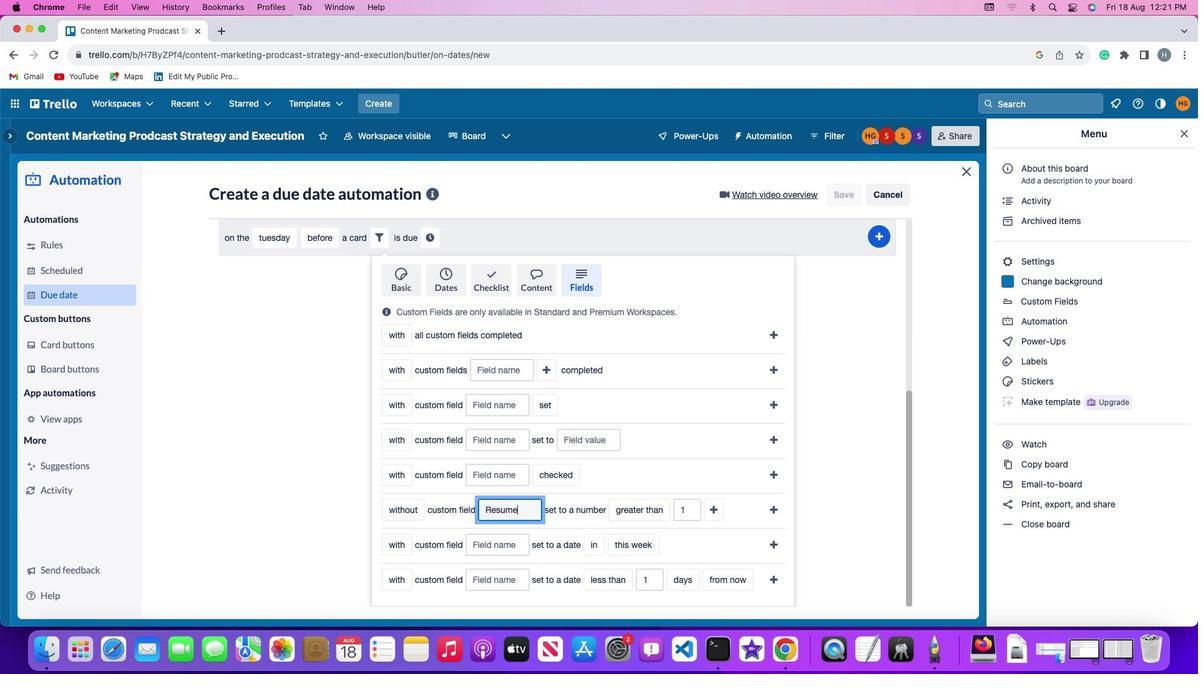 
Action: Mouse moved to (622, 513)
Screenshot: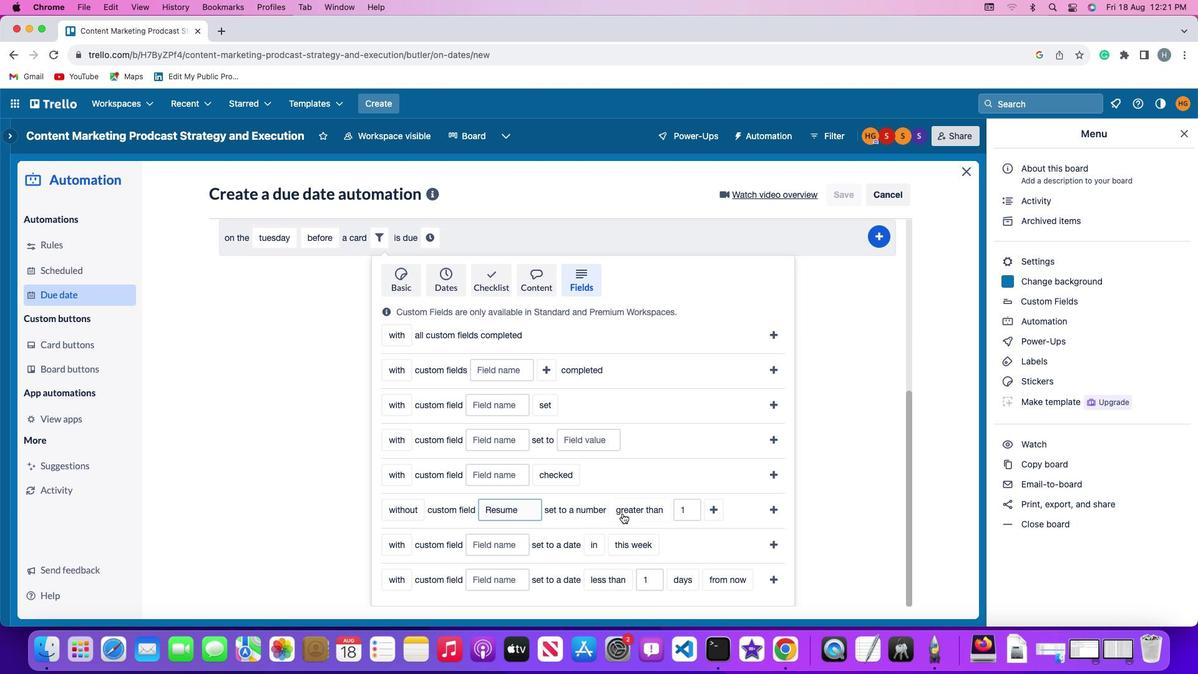 
Action: Mouse pressed left at (622, 513)
Screenshot: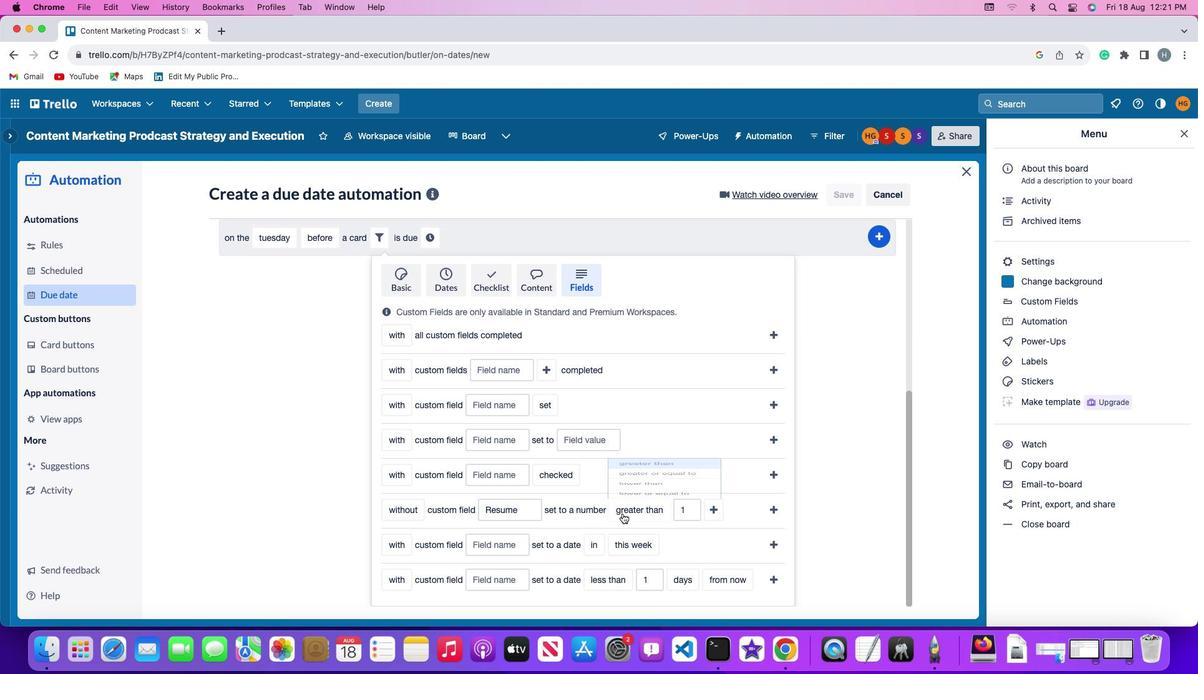 
Action: Mouse moved to (636, 463)
Screenshot: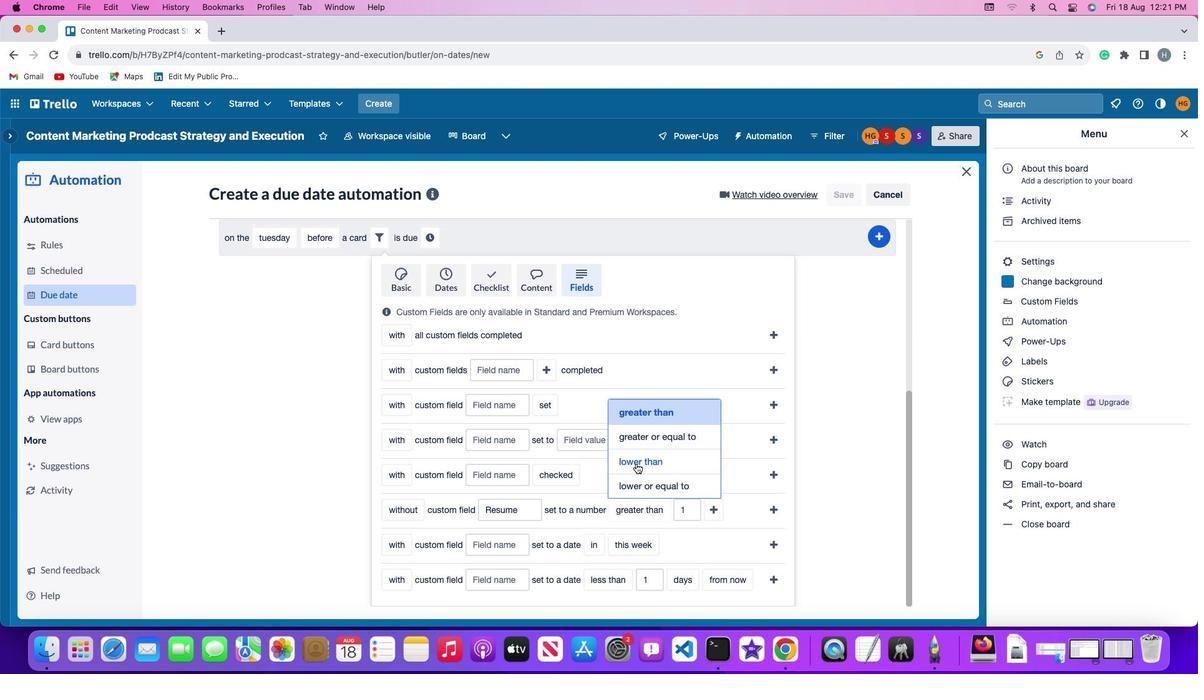 
Action: Mouse pressed left at (636, 463)
Screenshot: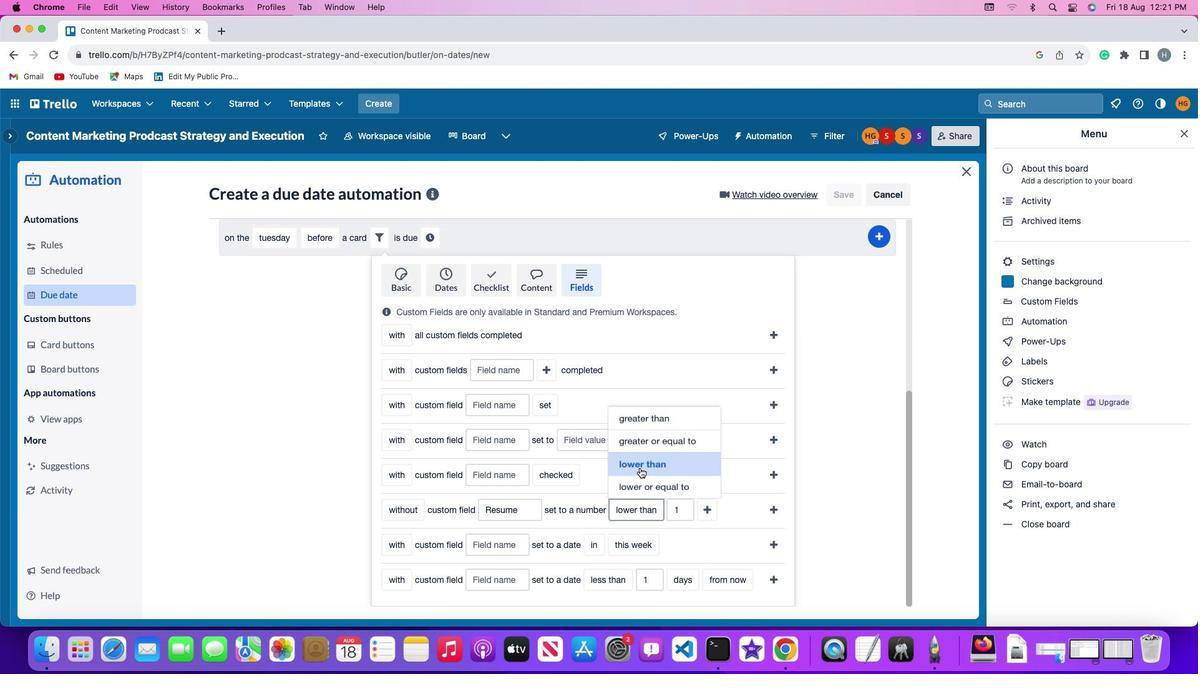 
Action: Mouse moved to (689, 514)
Screenshot: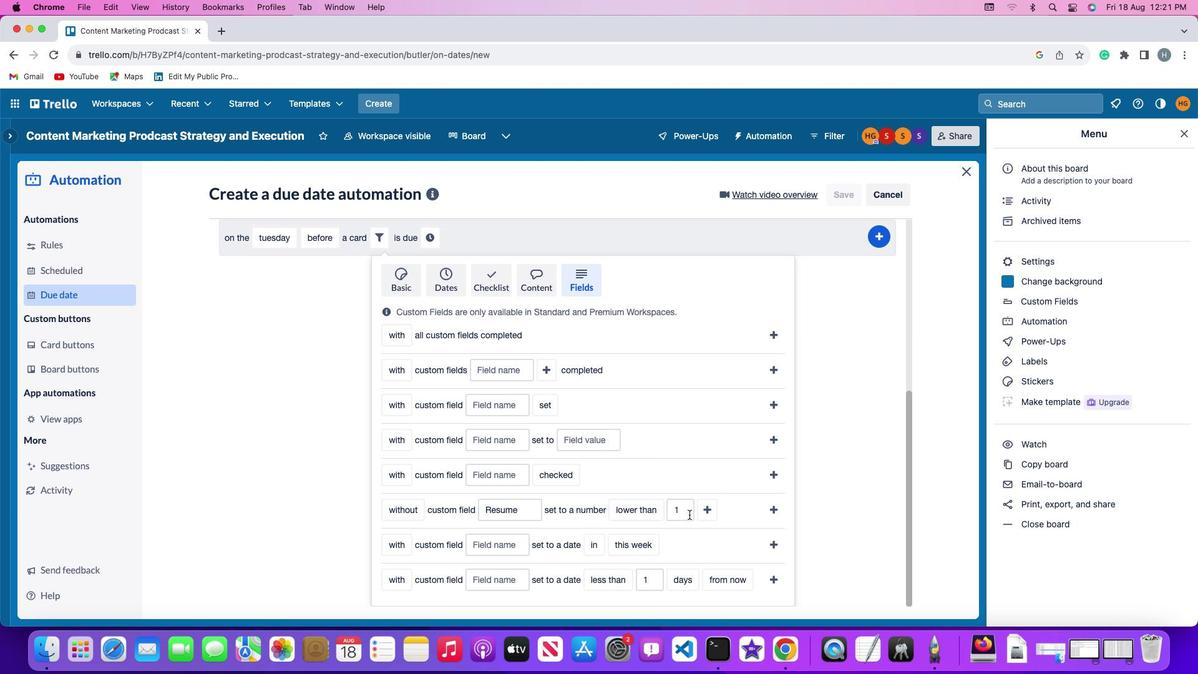 
Action: Mouse pressed left at (689, 514)
Screenshot: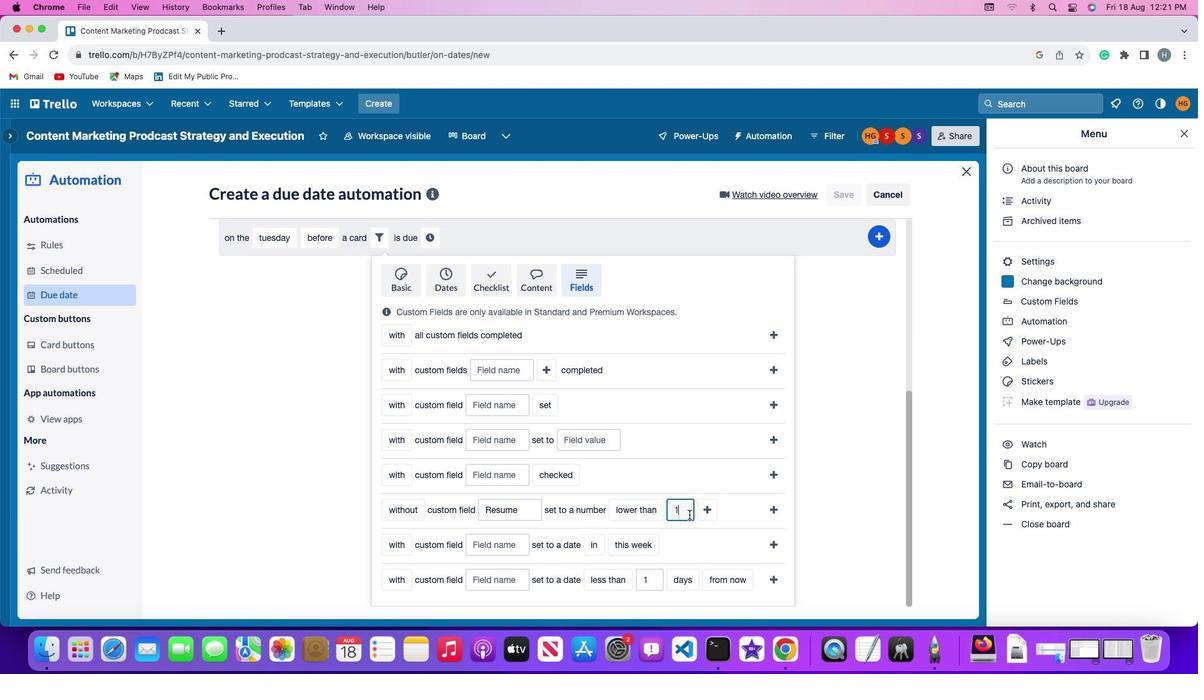 
Action: Key pressed Key.backspace'1'
Screenshot: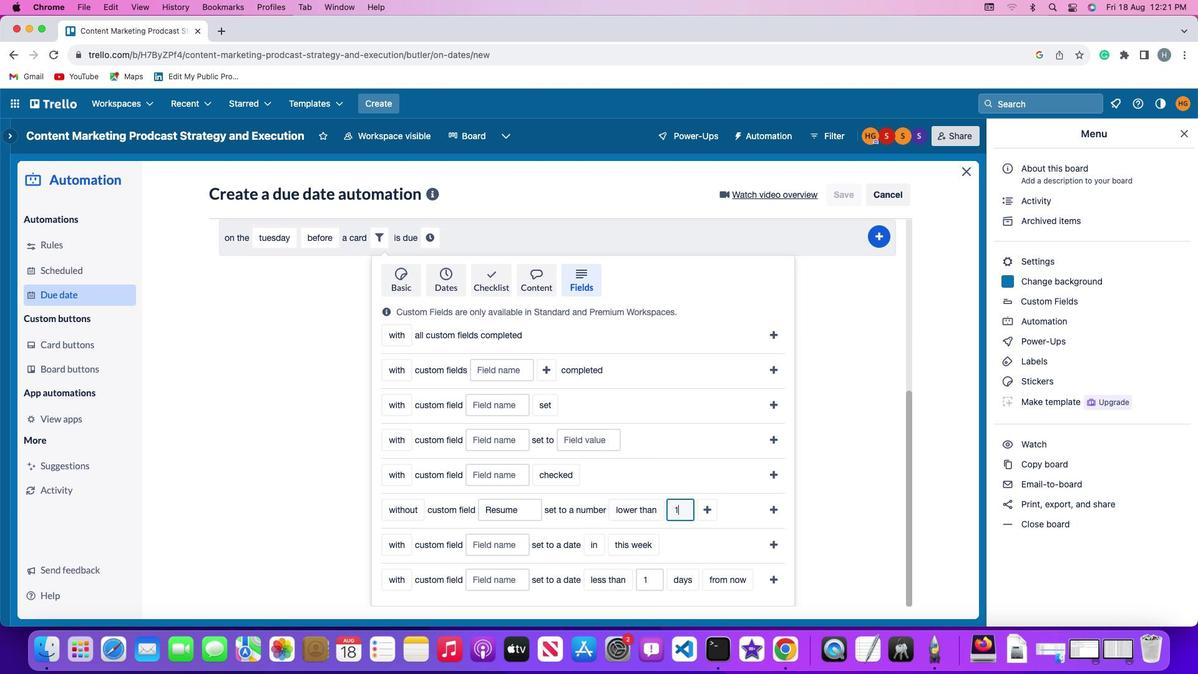 
Action: Mouse moved to (709, 510)
Screenshot: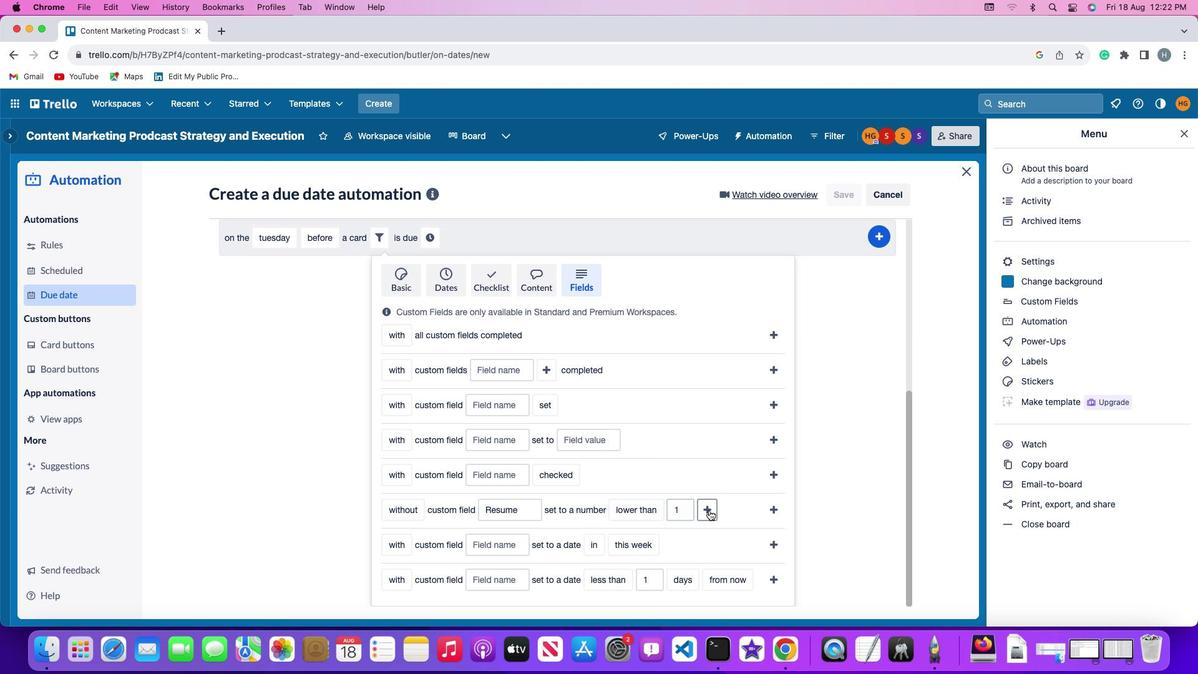 
Action: Mouse pressed left at (709, 510)
Screenshot: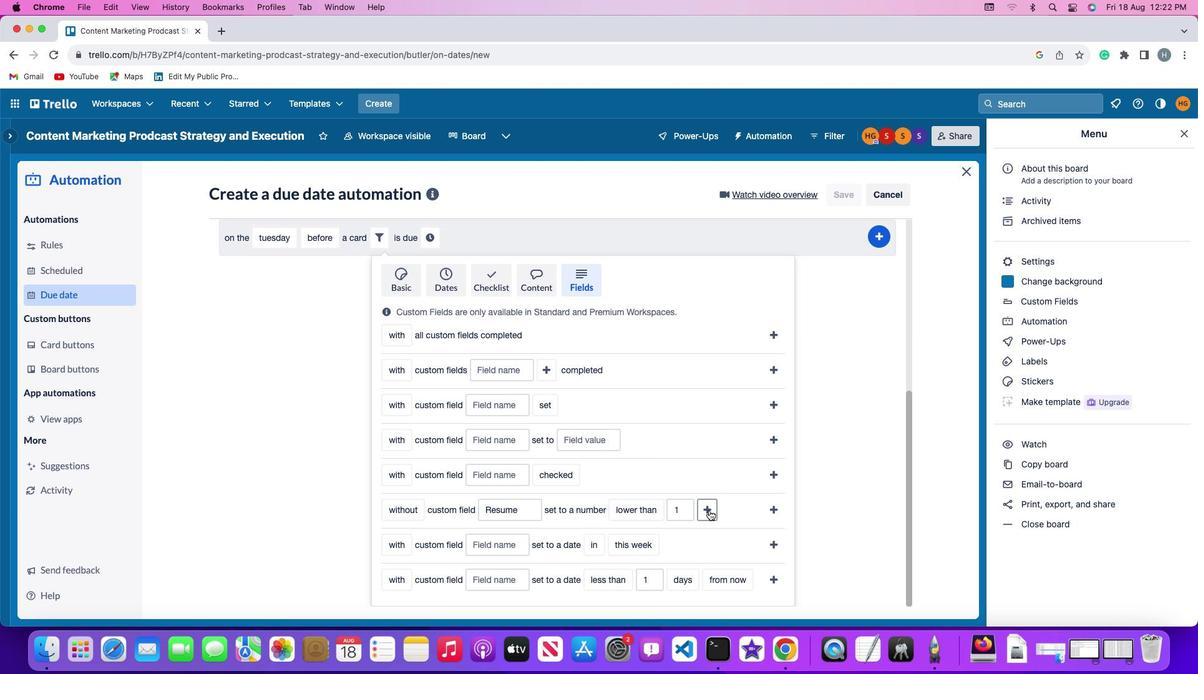
Action: Mouse moved to (755, 511)
Screenshot: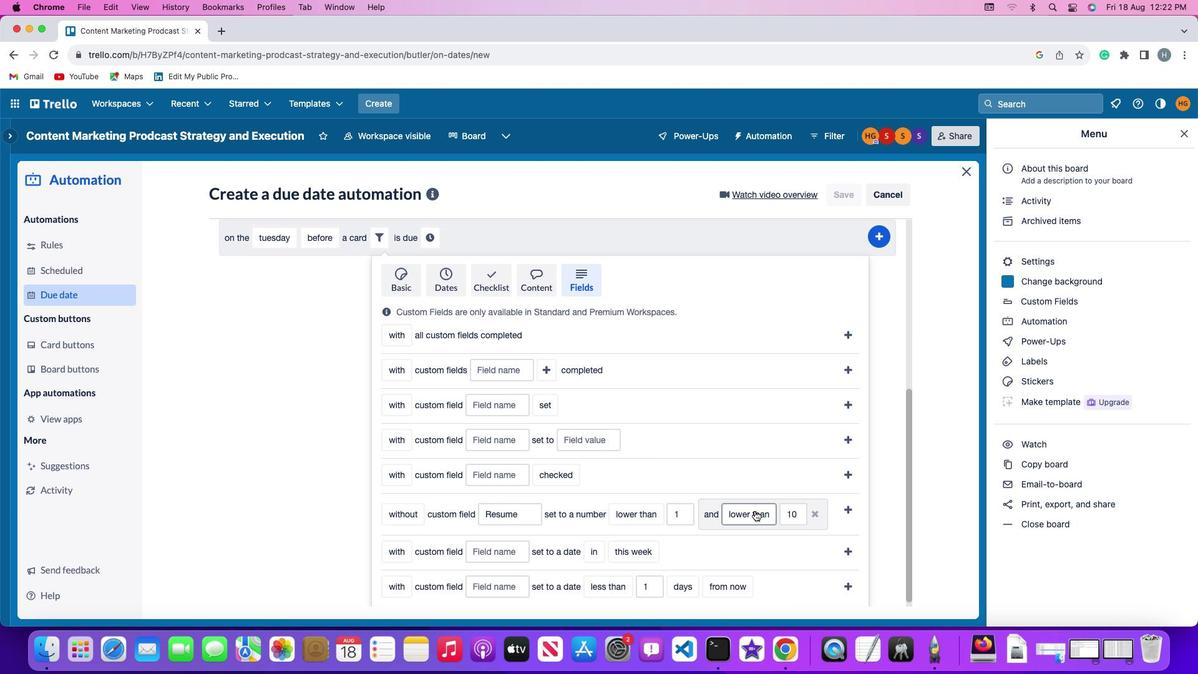 
Action: Mouse pressed left at (755, 511)
Screenshot: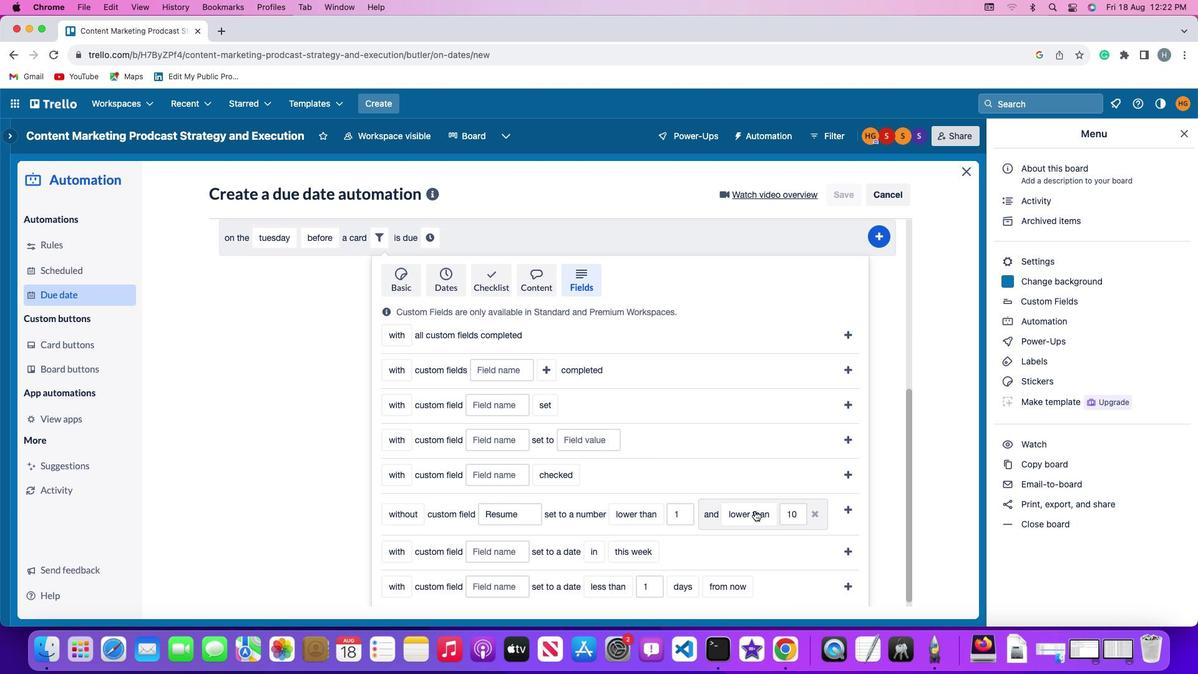 
Action: Mouse moved to (755, 467)
Screenshot: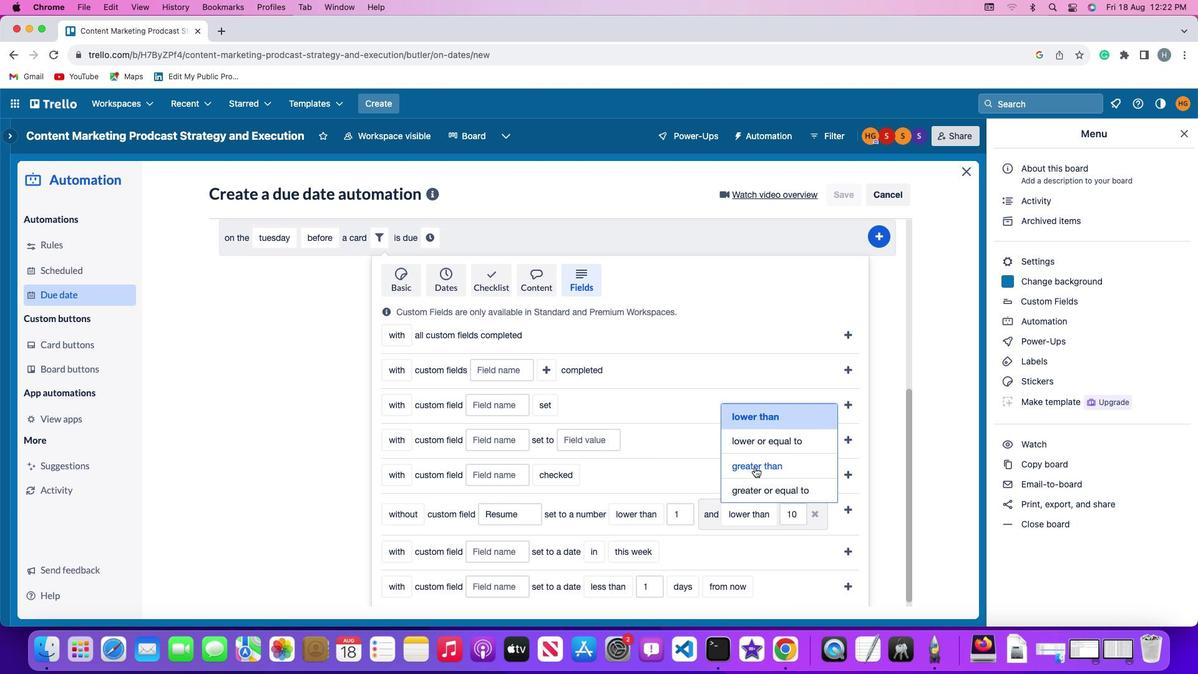 
Action: Mouse pressed left at (755, 467)
Screenshot: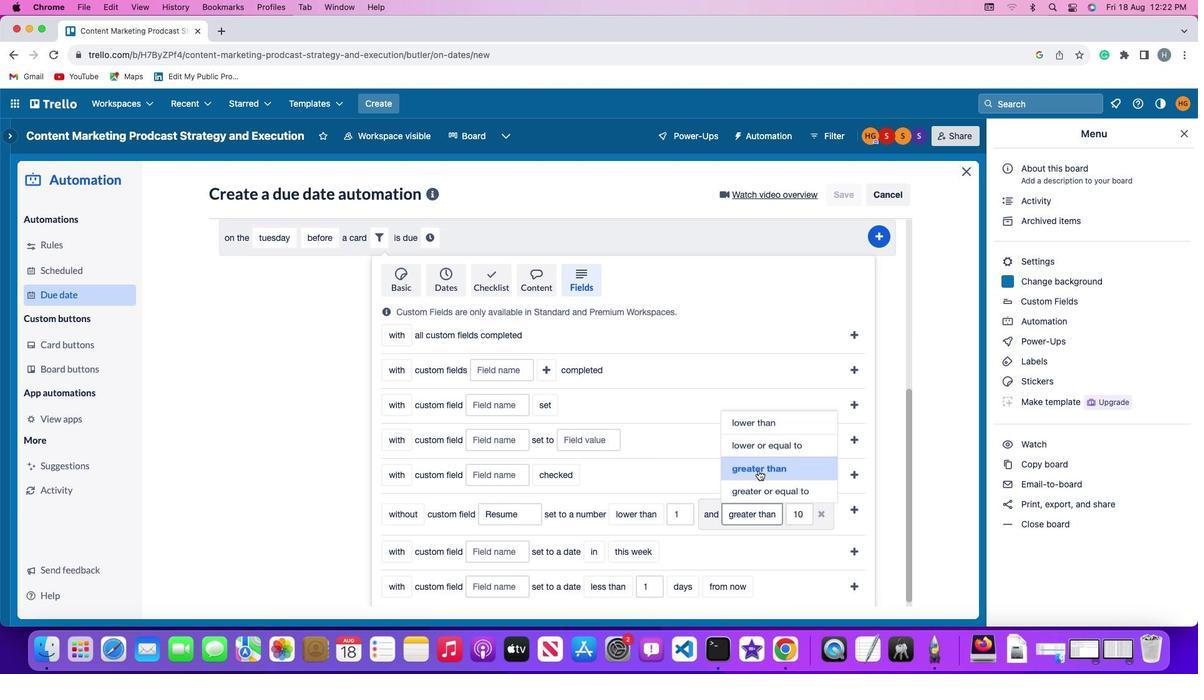 
Action: Mouse moved to (808, 512)
Screenshot: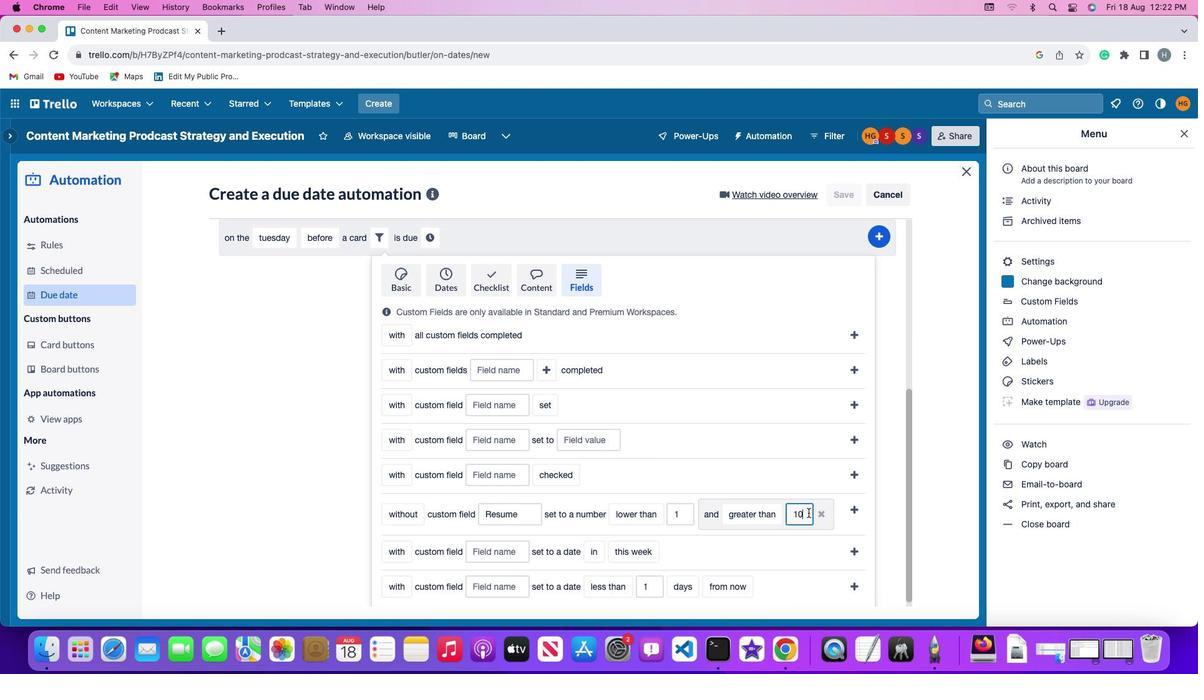 
Action: Mouse pressed left at (808, 512)
Screenshot: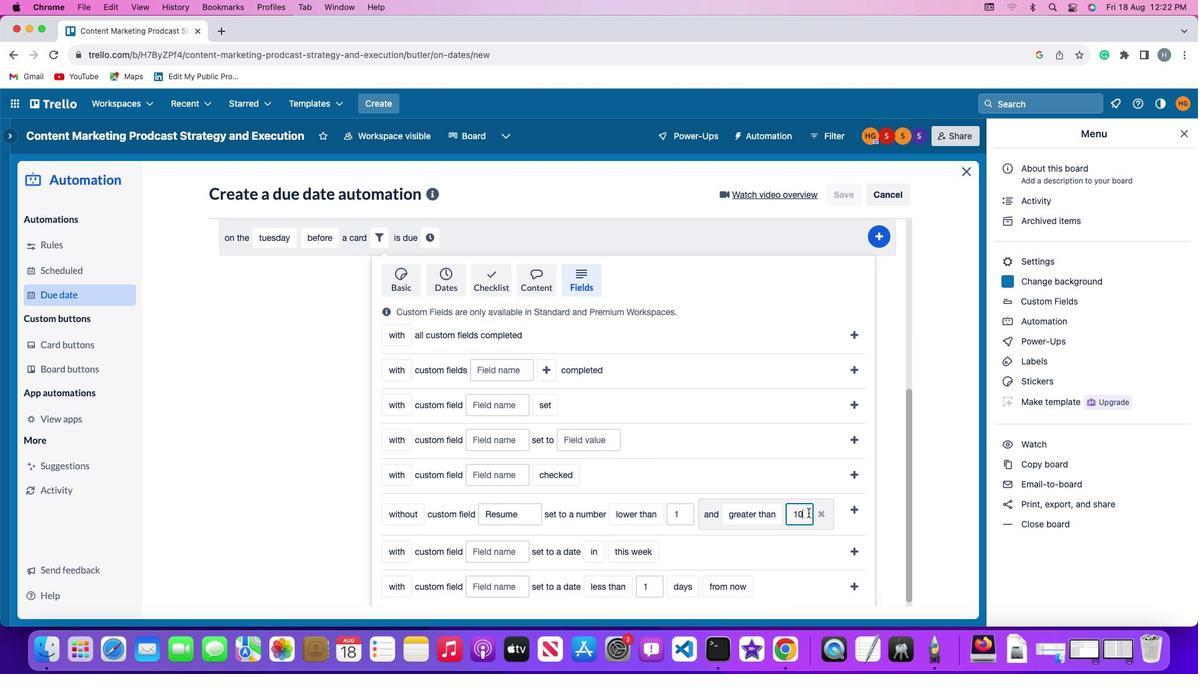 
Action: Key pressed Key.backspaceKey.backspace'1''0'
Screenshot: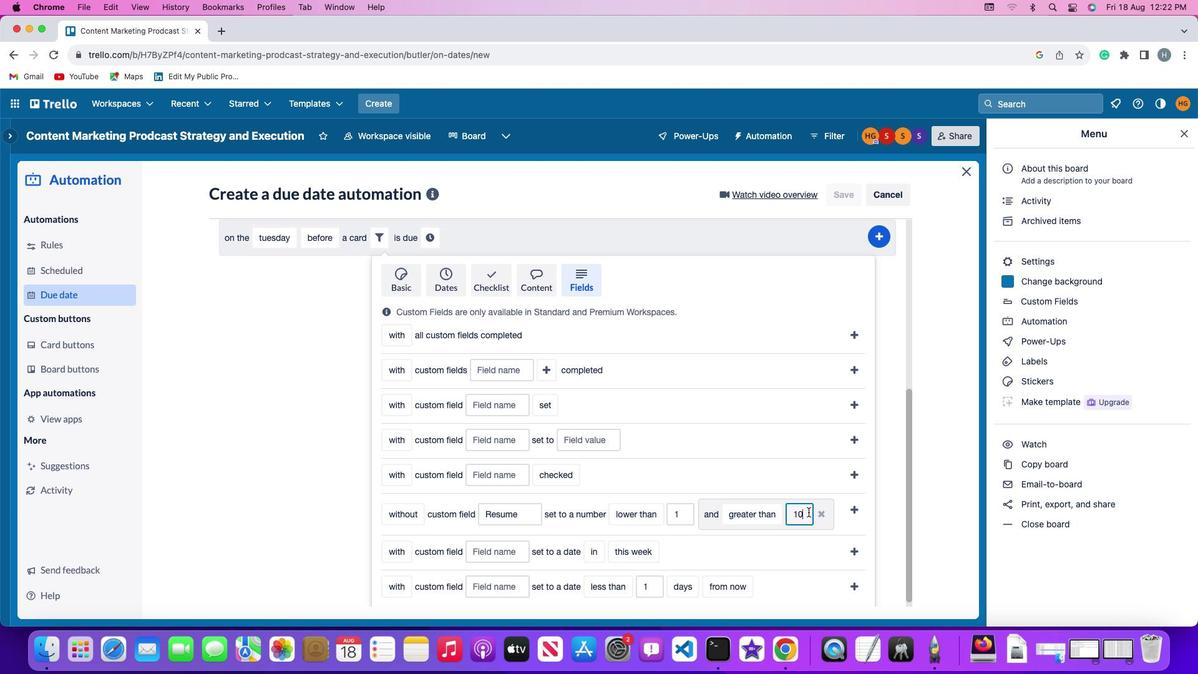 
Action: Mouse moved to (852, 510)
Screenshot: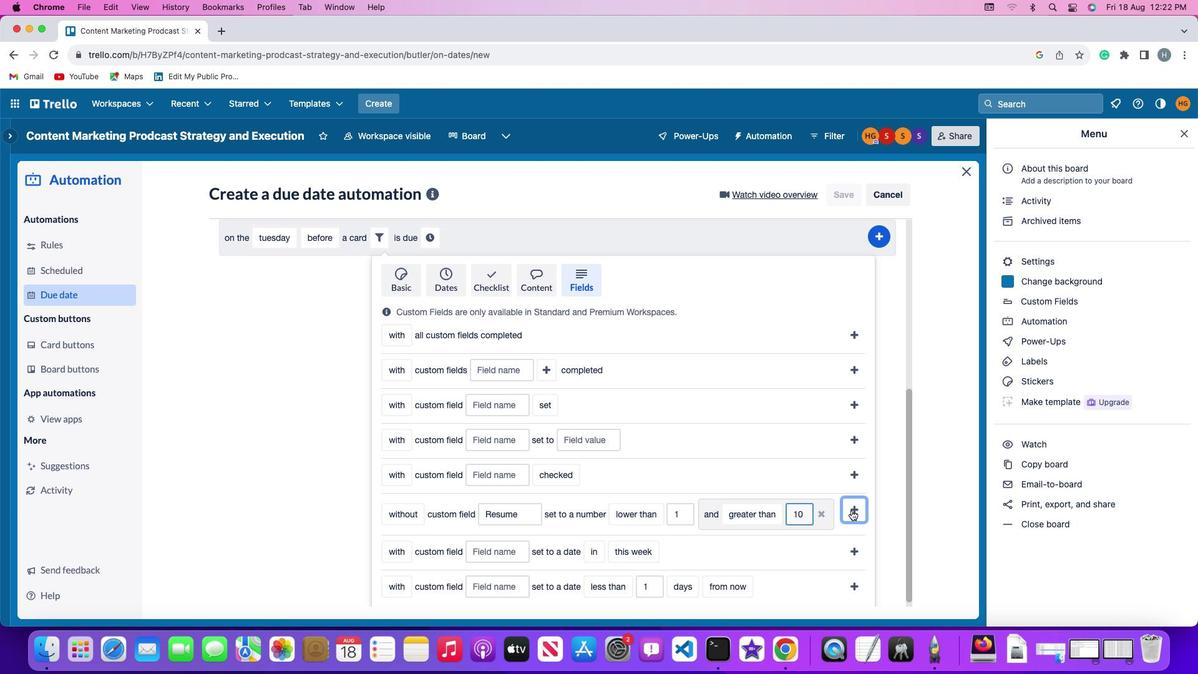 
Action: Mouse pressed left at (852, 510)
Screenshot: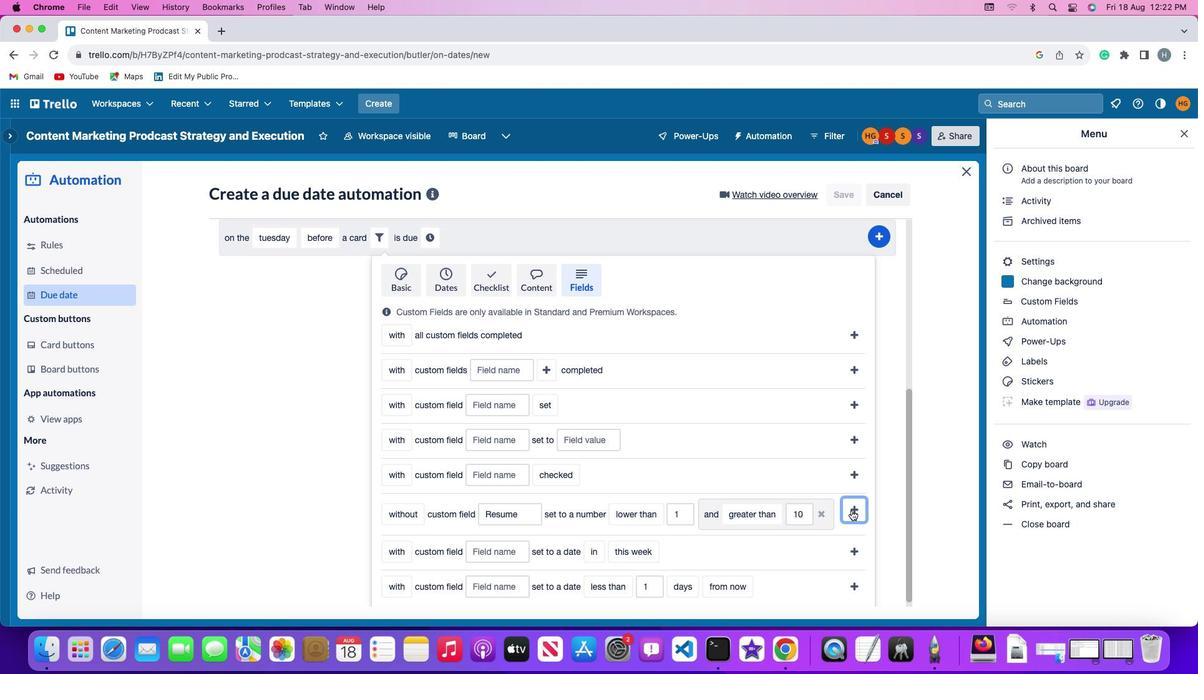 
Action: Mouse moved to (777, 542)
Screenshot: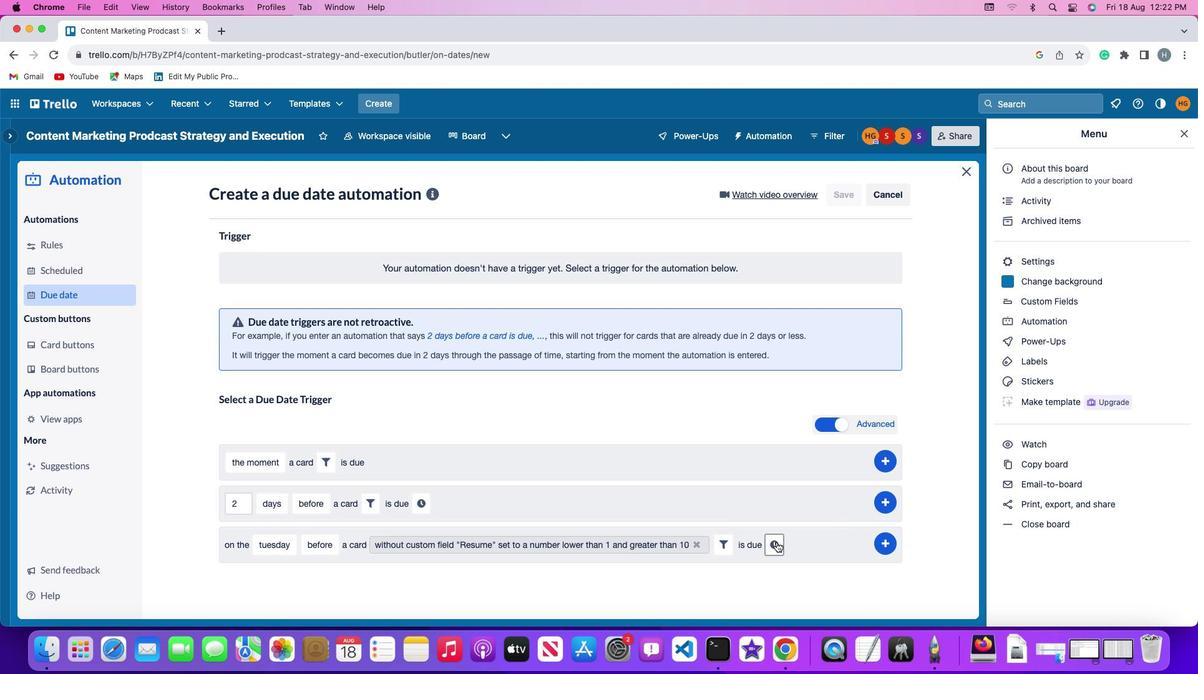 
Action: Mouse pressed left at (777, 542)
Screenshot: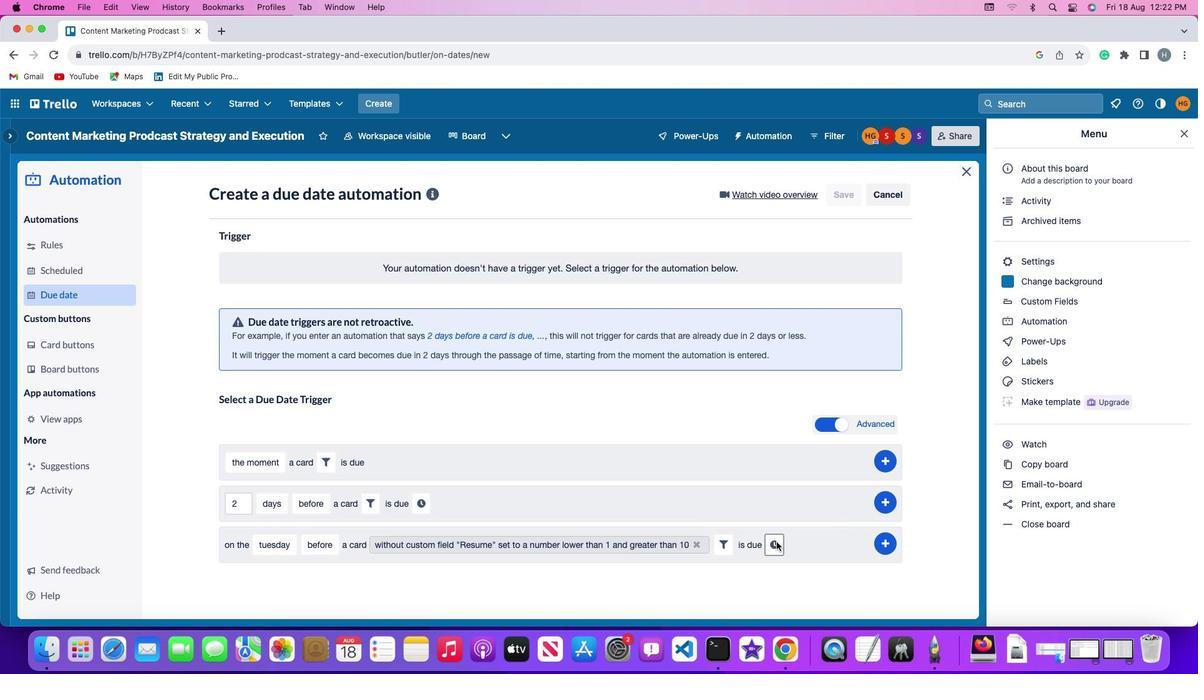 
Action: Mouse moved to (265, 574)
Screenshot: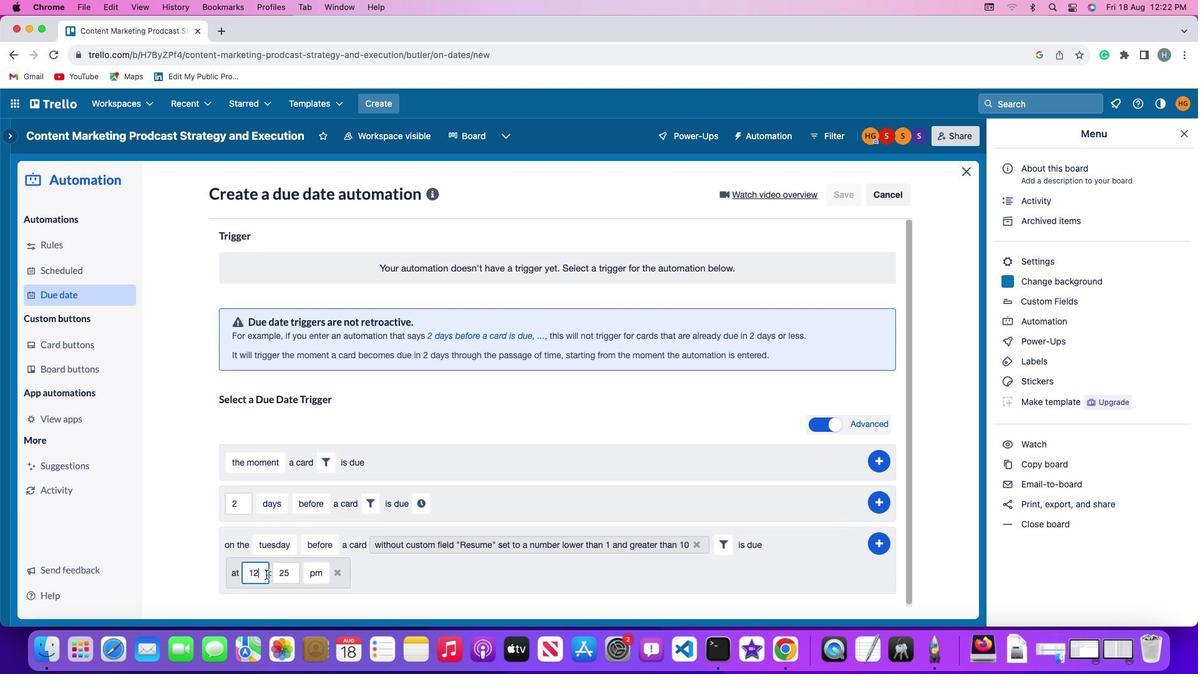 
Action: Mouse pressed left at (265, 574)
Screenshot: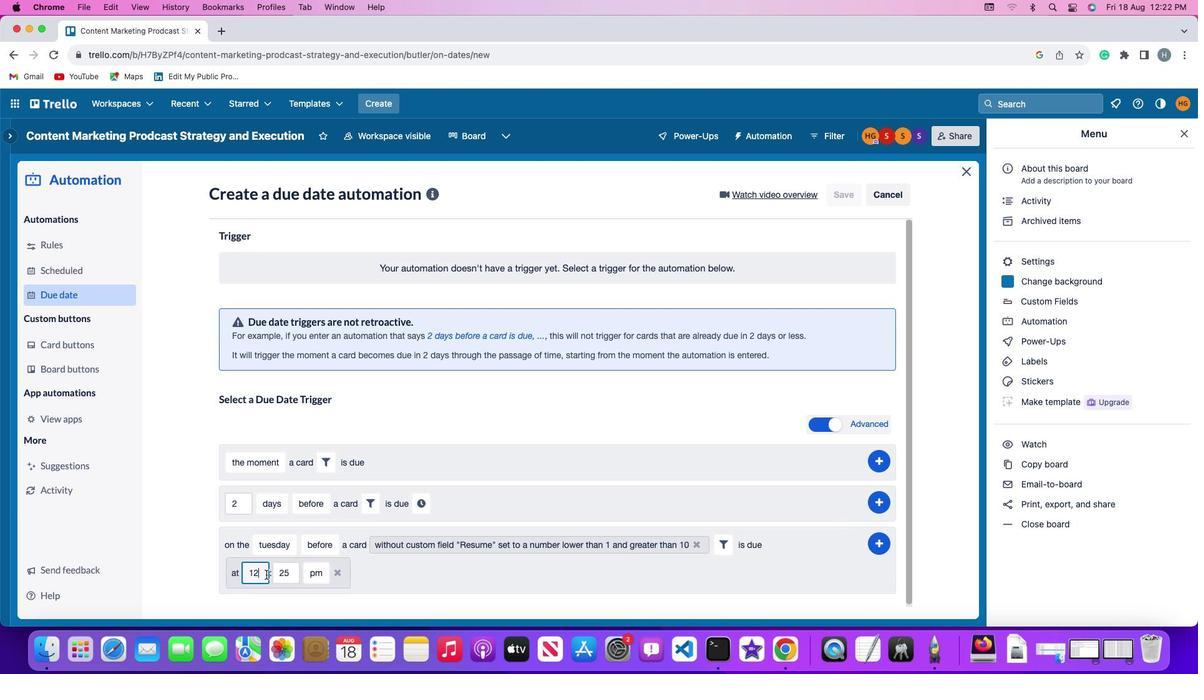 
Action: Key pressed Key.backspaceKey.backspaceKey.backspace'1''1'
Screenshot: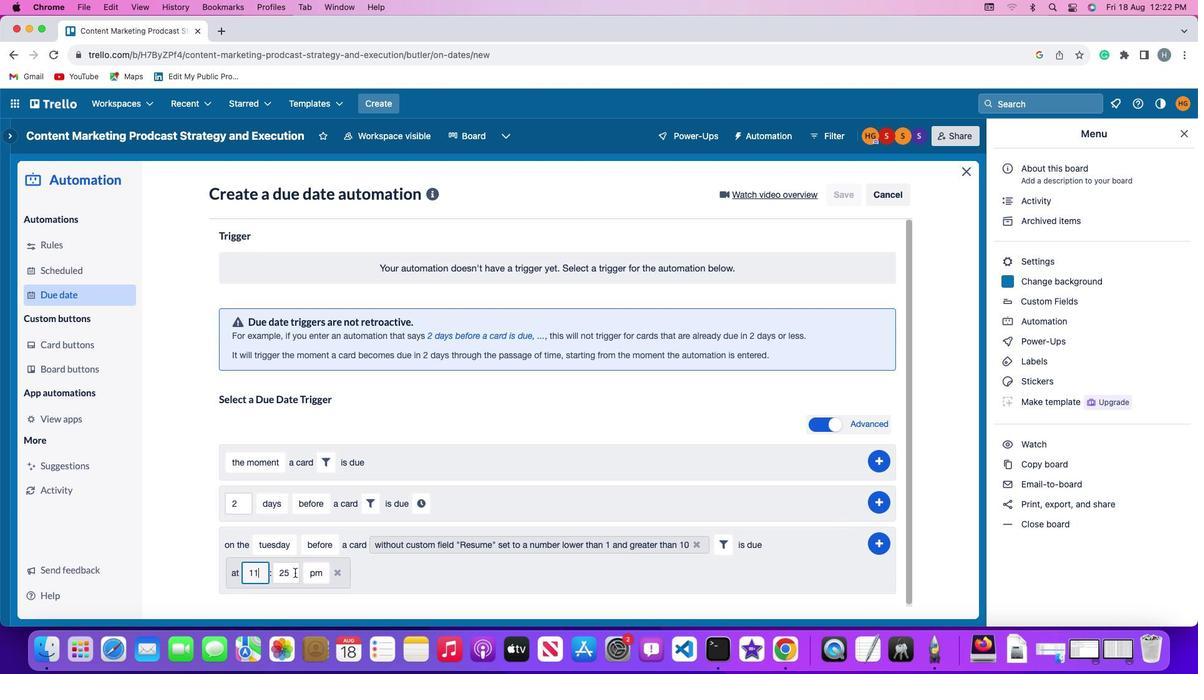 
Action: Mouse moved to (295, 572)
Screenshot: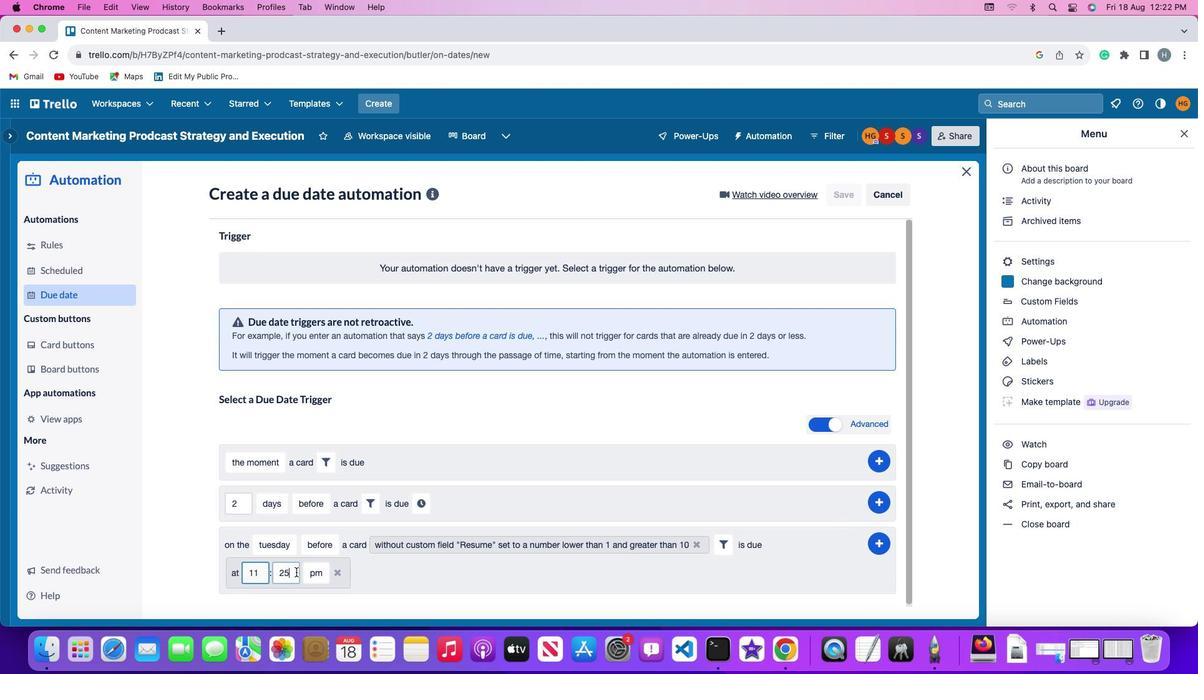 
Action: Mouse pressed left at (295, 572)
Screenshot: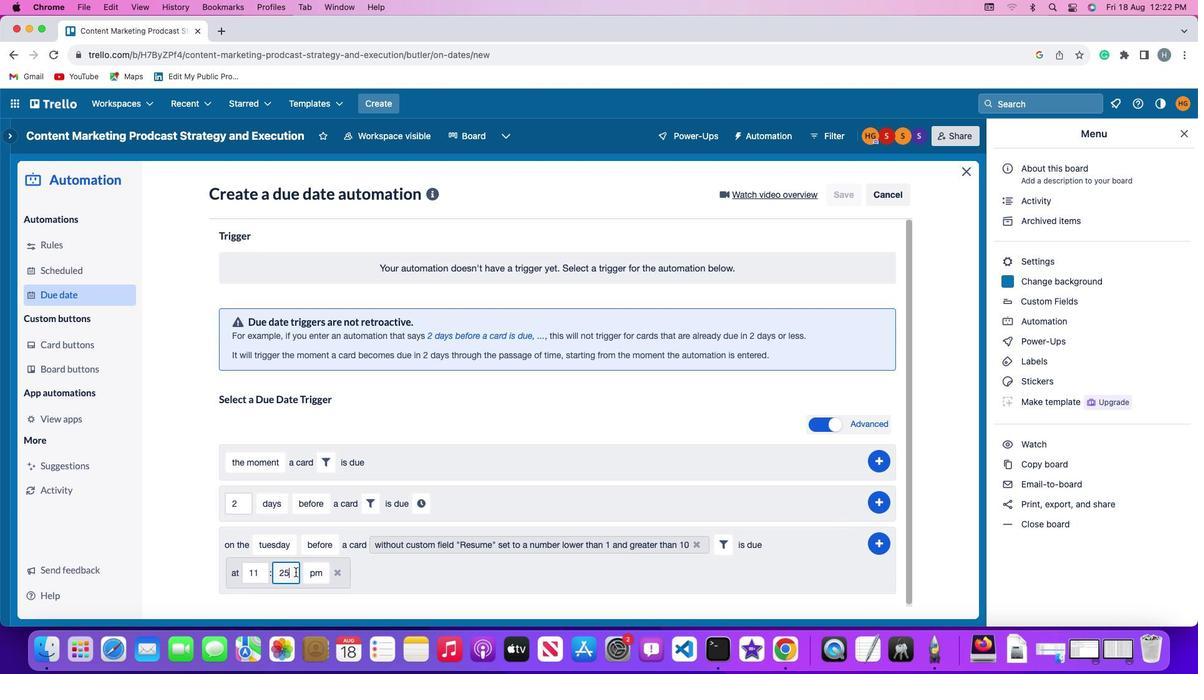 
Action: Mouse moved to (295, 571)
Screenshot: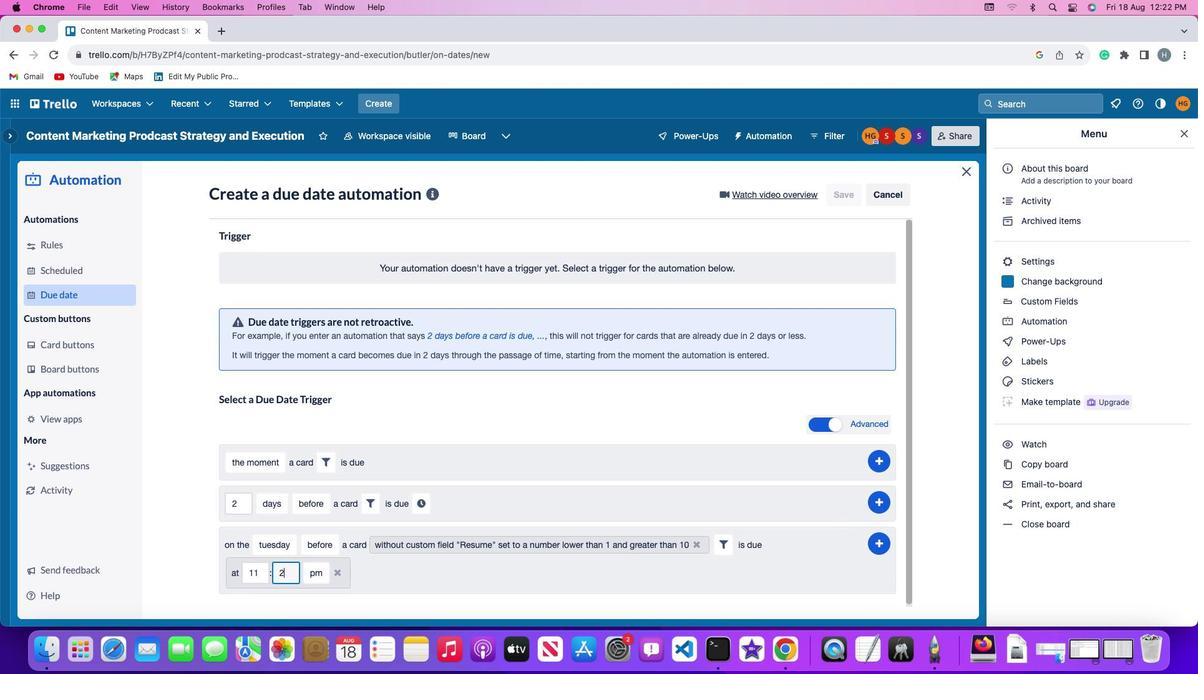 
Action: Key pressed Key.backspaceKey.backspace'0''0'
Screenshot: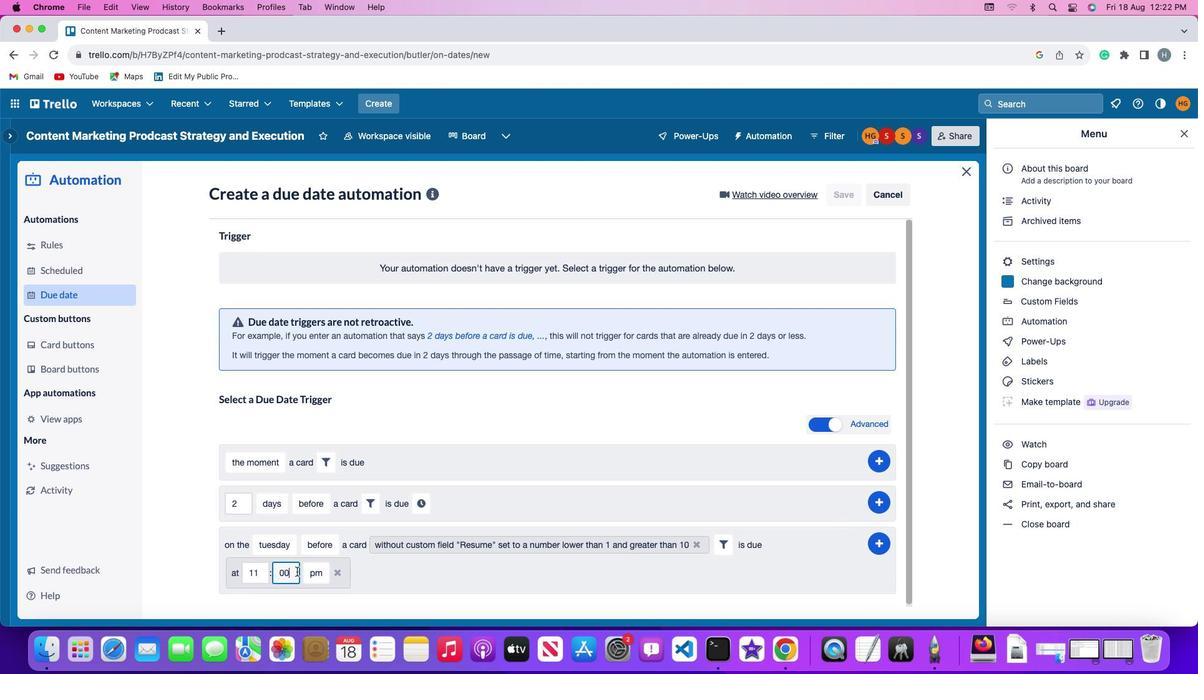 
Action: Mouse moved to (323, 569)
Screenshot: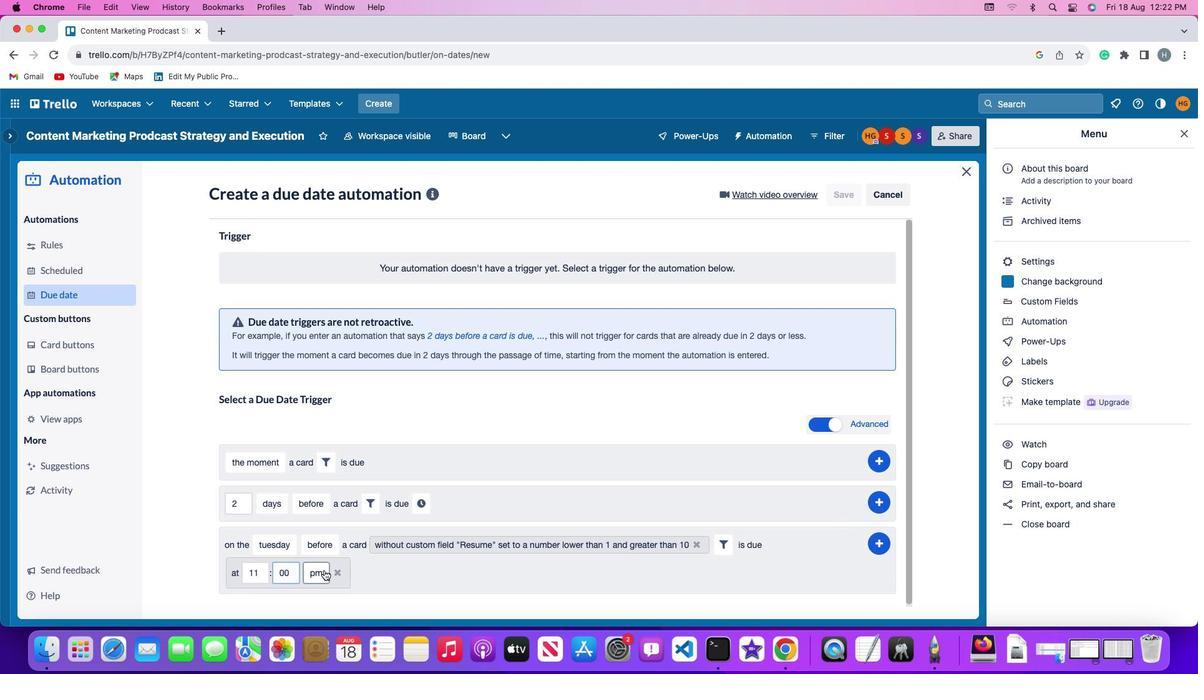 
Action: Mouse pressed left at (323, 569)
Screenshot: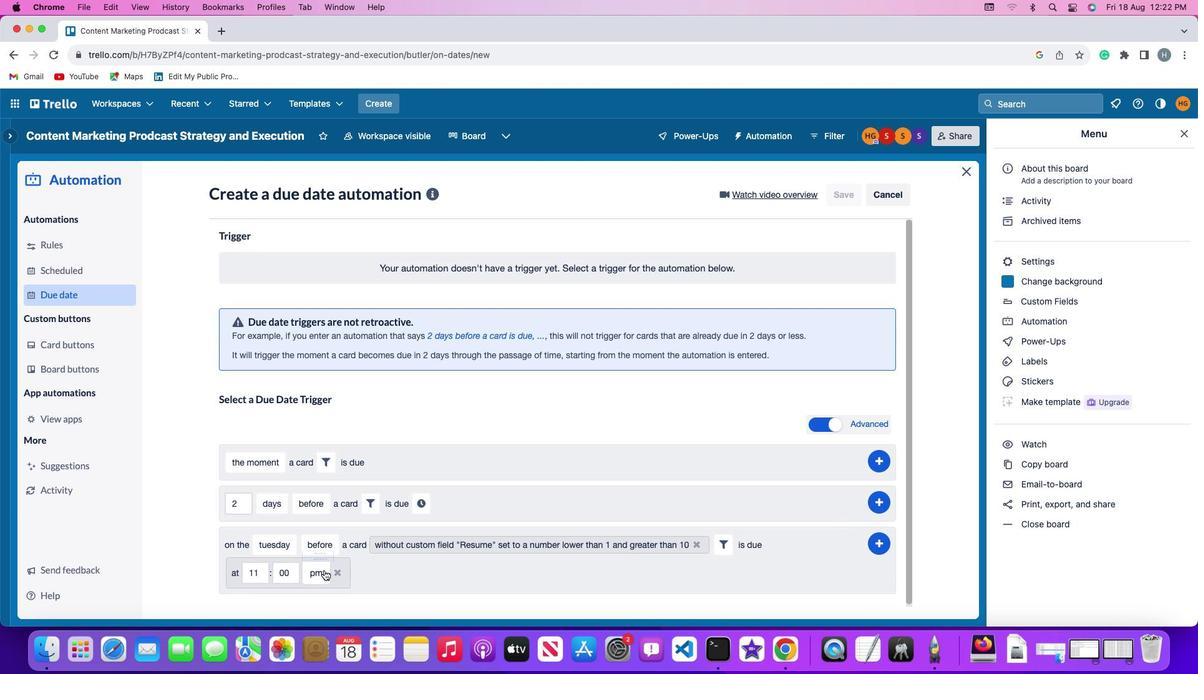 
Action: Mouse moved to (320, 523)
Screenshot: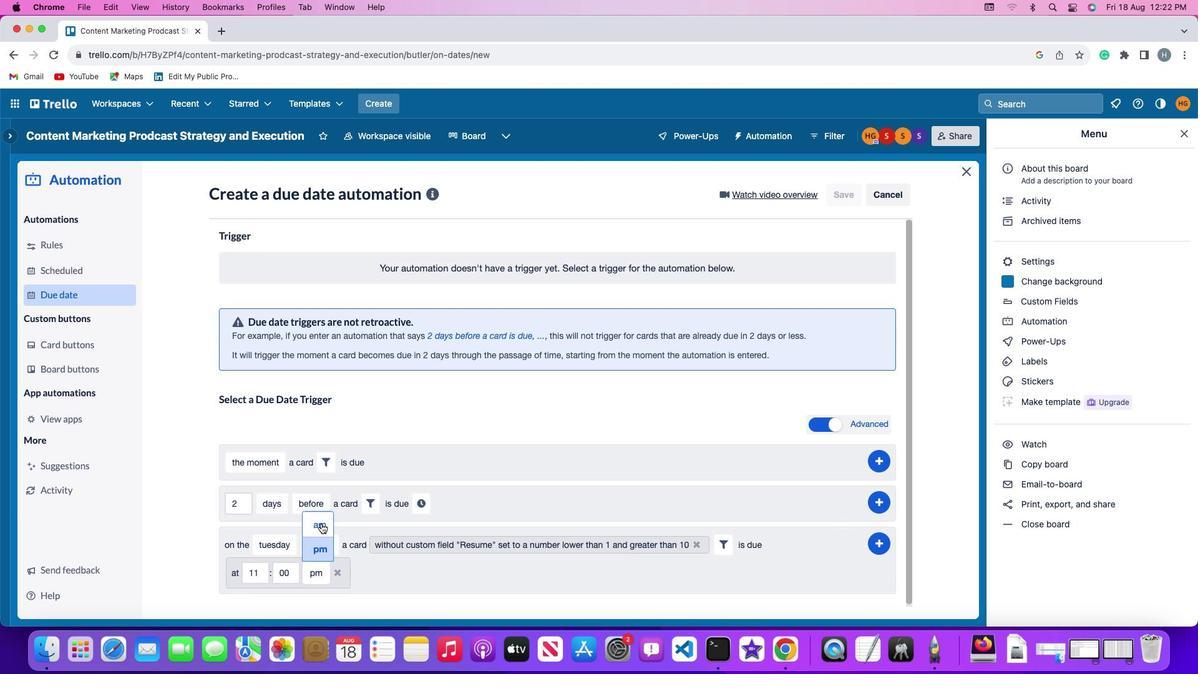 
Action: Mouse pressed left at (320, 523)
Screenshot: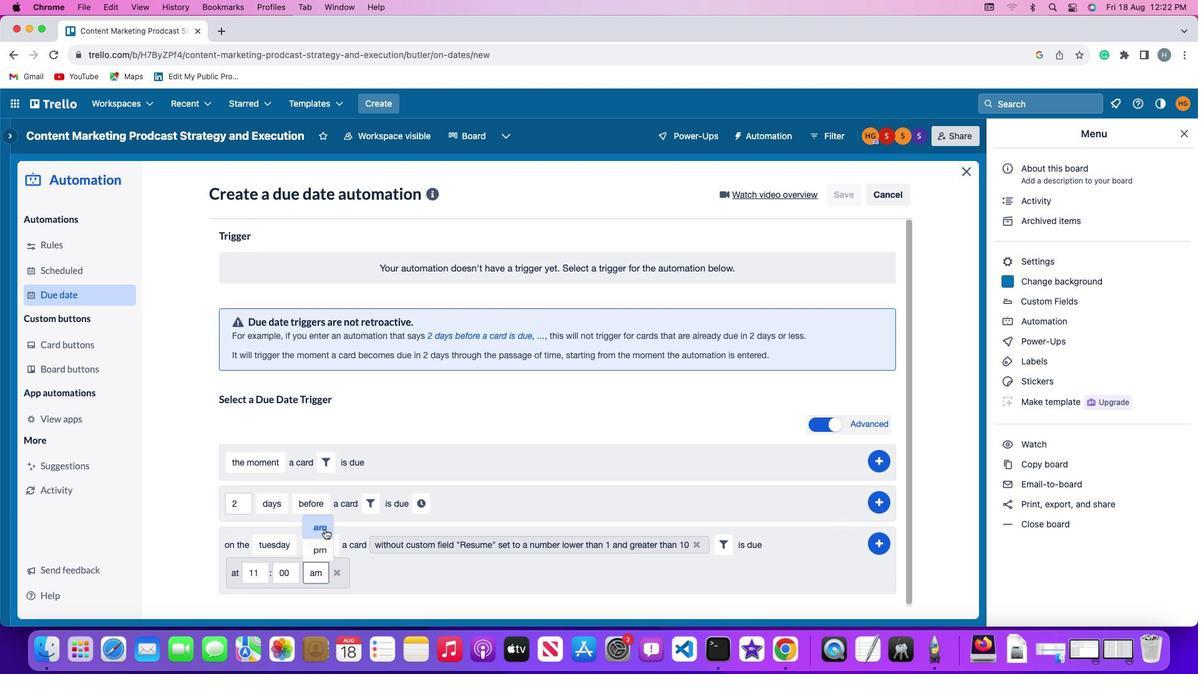 
Action: Mouse moved to (881, 540)
Screenshot: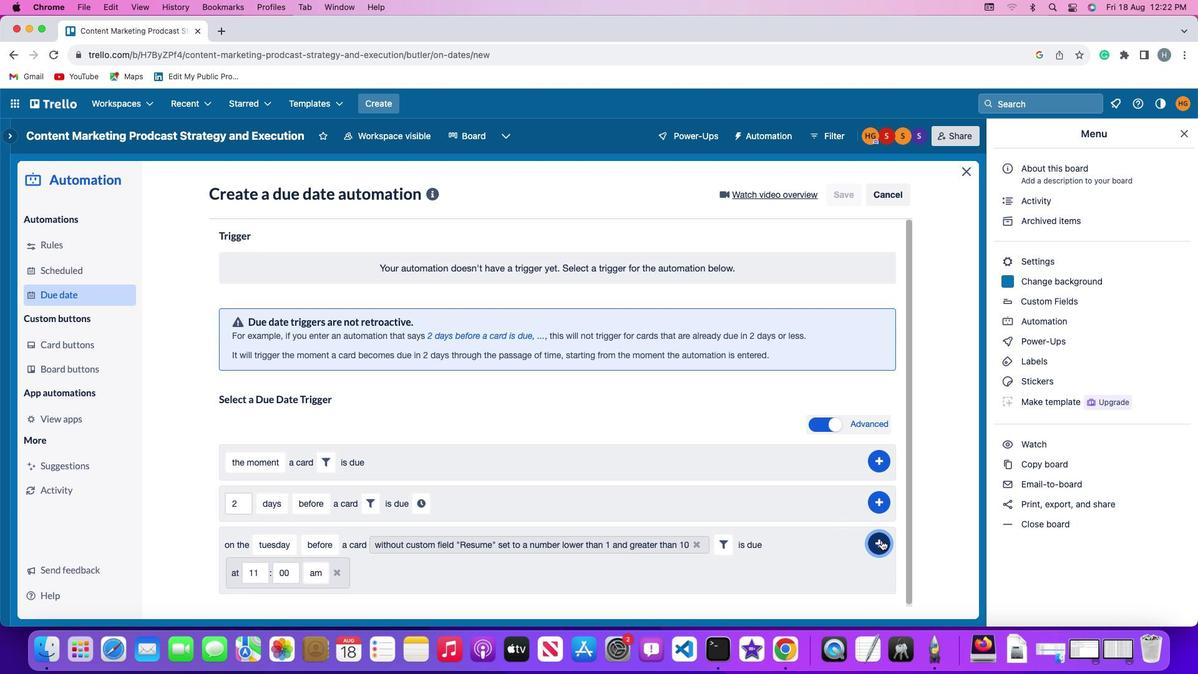 
Action: Mouse pressed left at (881, 540)
Screenshot: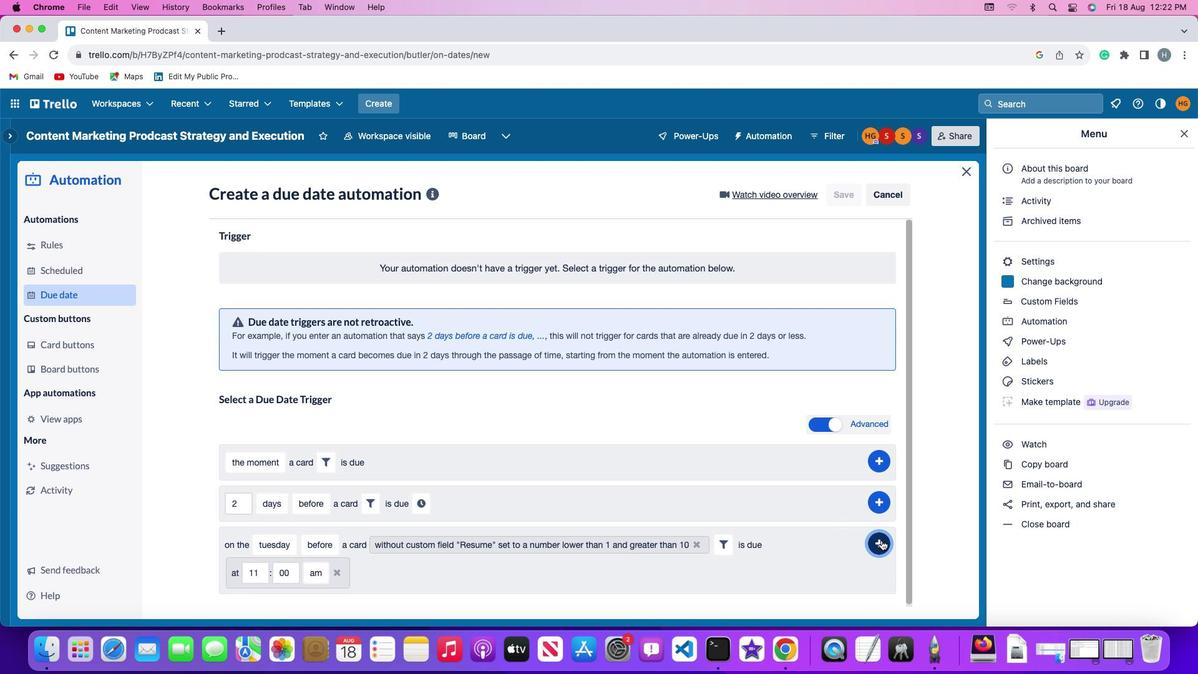 
Action: Mouse moved to (926, 459)
Screenshot: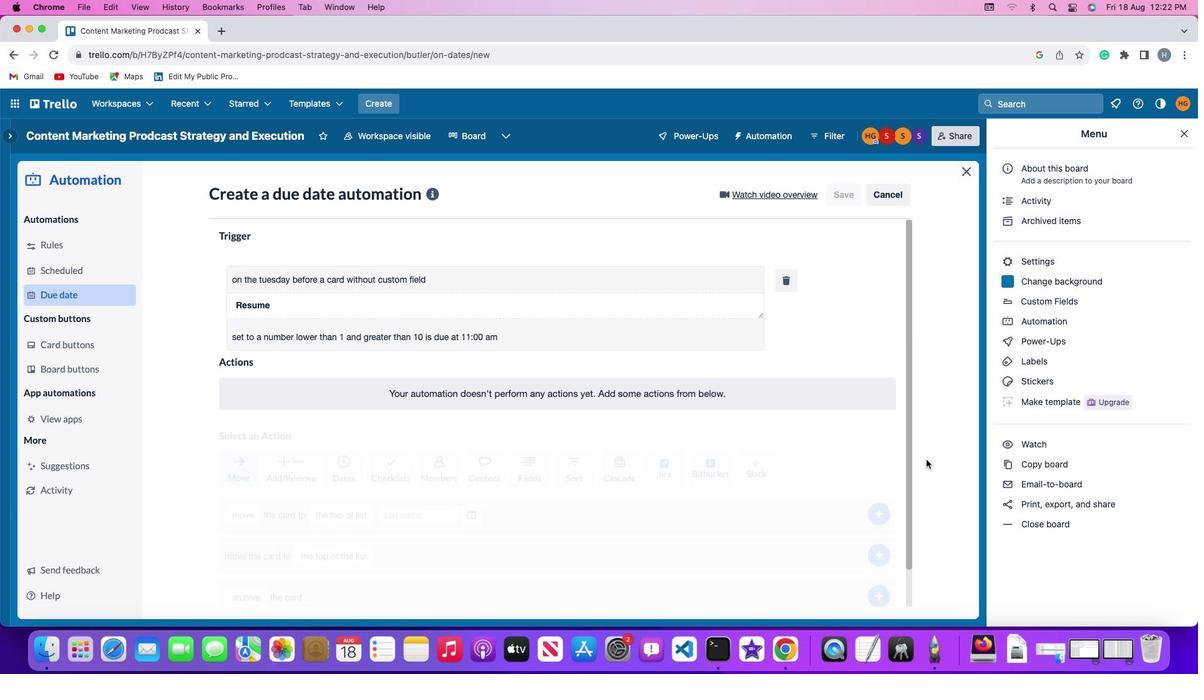 
